 Task: Forward email as attachment with the signature John Baker with the subject Request for a recommendation from softage.8@softage.net to softage.4@softage.net and softage.5@softage.net with BCC to softage.6@softage.net with the message Could you please provide me with the scope of work for the upcoming project?
Action: Mouse moved to (498, 87)
Screenshot: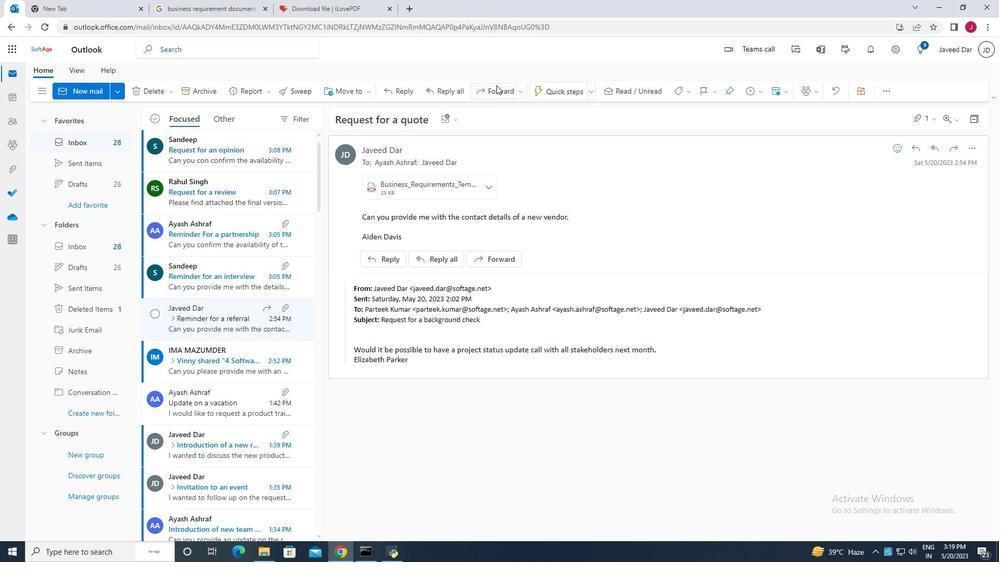 
Action: Mouse pressed left at (498, 87)
Screenshot: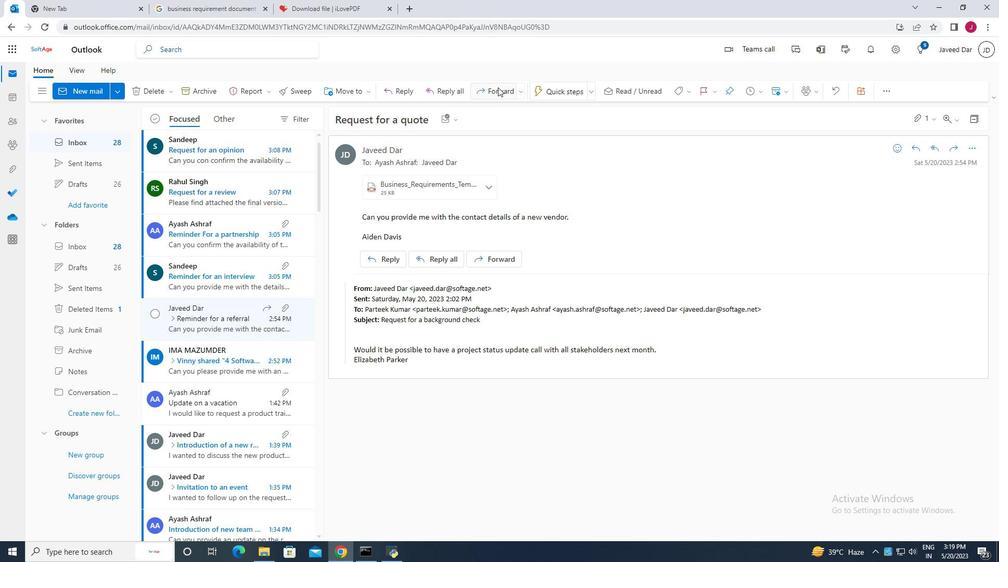 
Action: Mouse moved to (462, 222)
Screenshot: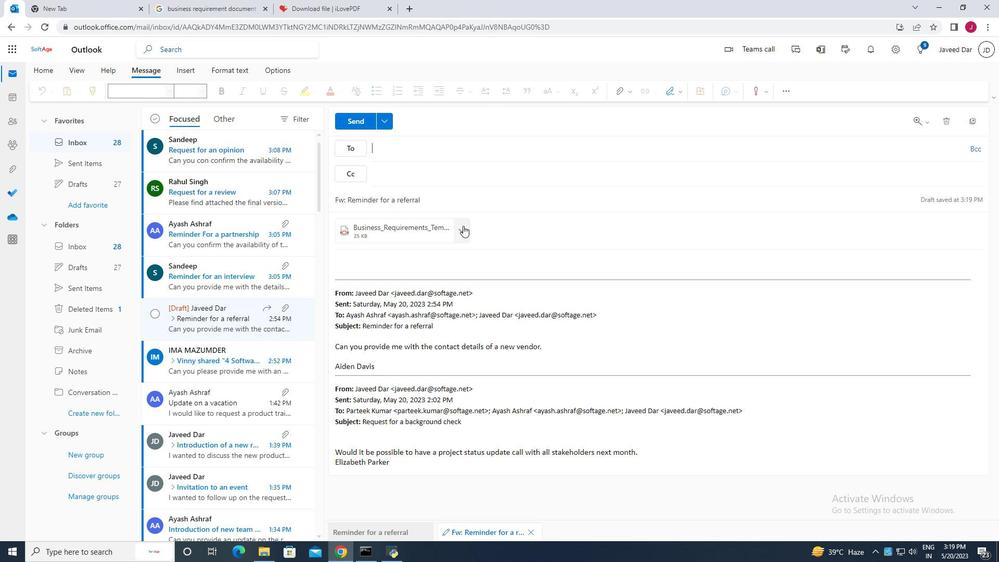 
Action: Mouse pressed right at (462, 222)
Screenshot: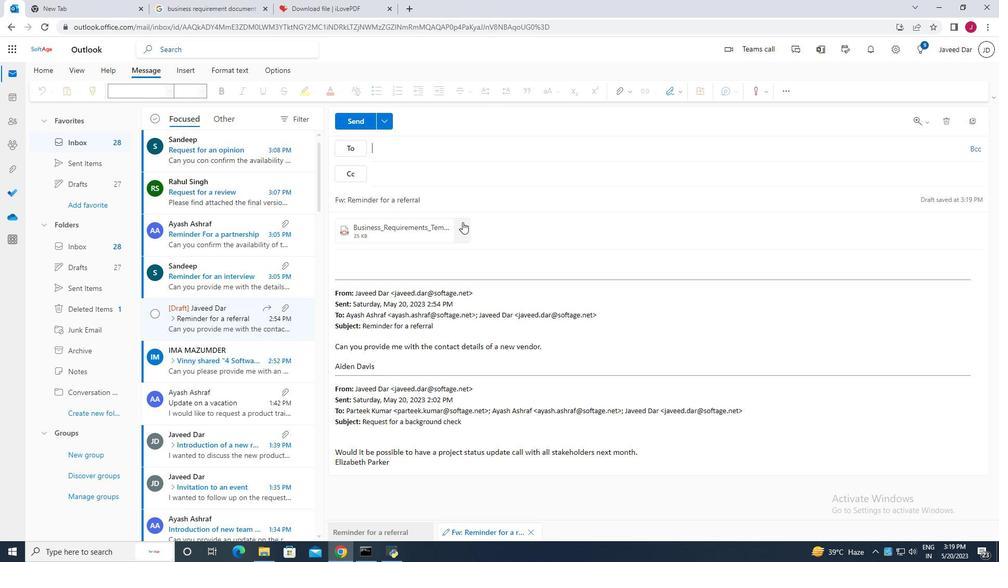 
Action: Mouse moved to (327, 306)
Screenshot: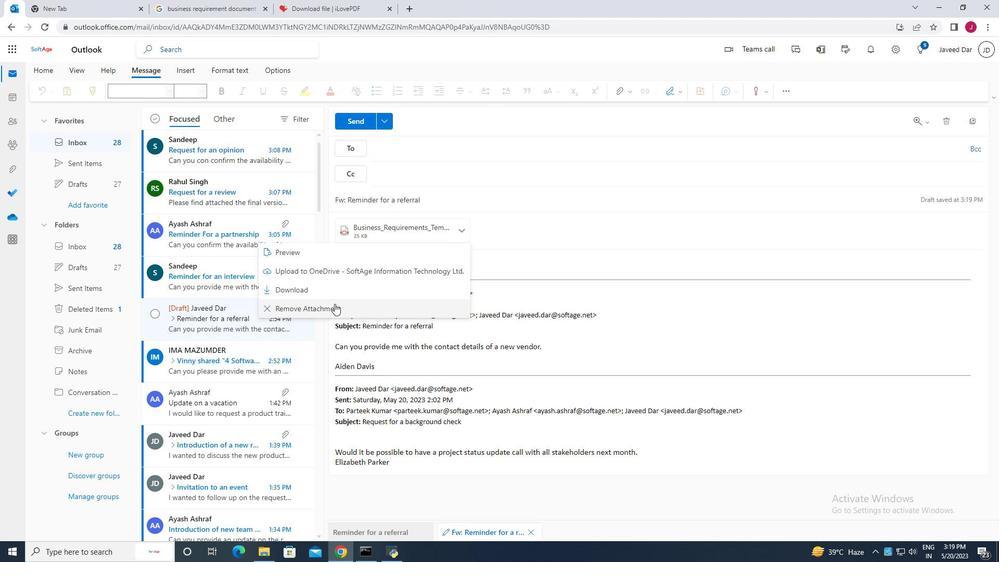 
Action: Mouse pressed left at (327, 306)
Screenshot: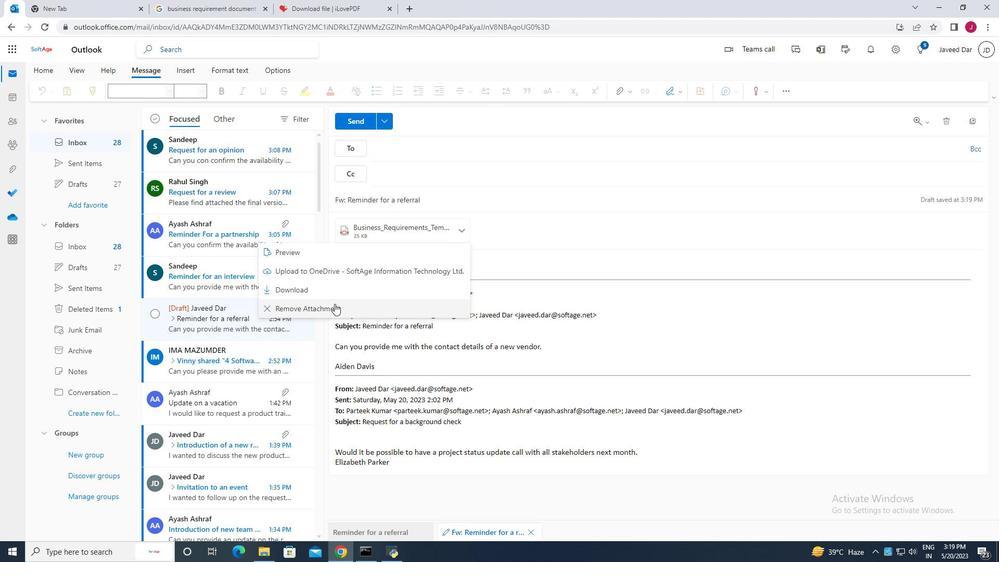 
Action: Mouse moved to (438, 202)
Screenshot: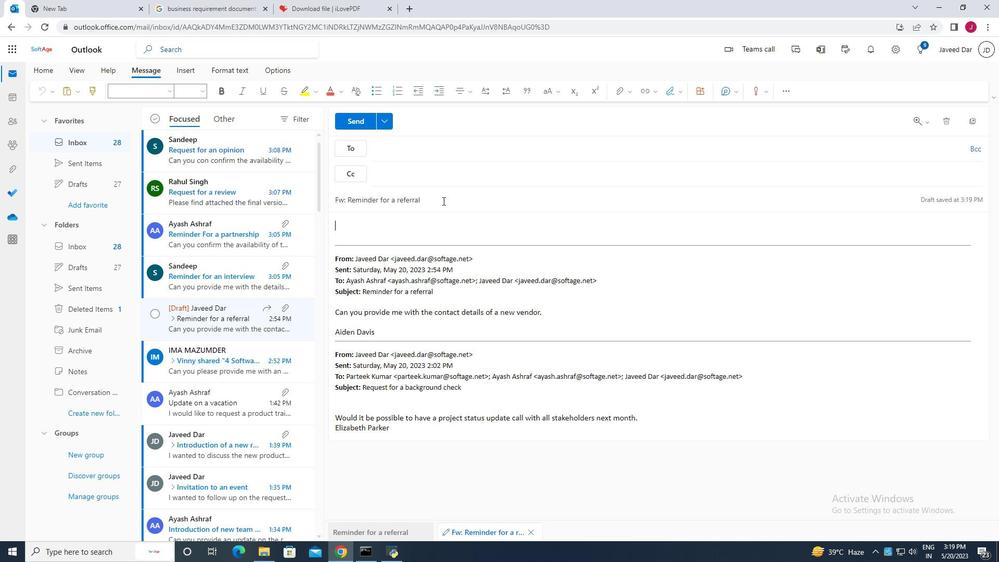 
Action: Mouse pressed left at (438, 202)
Screenshot: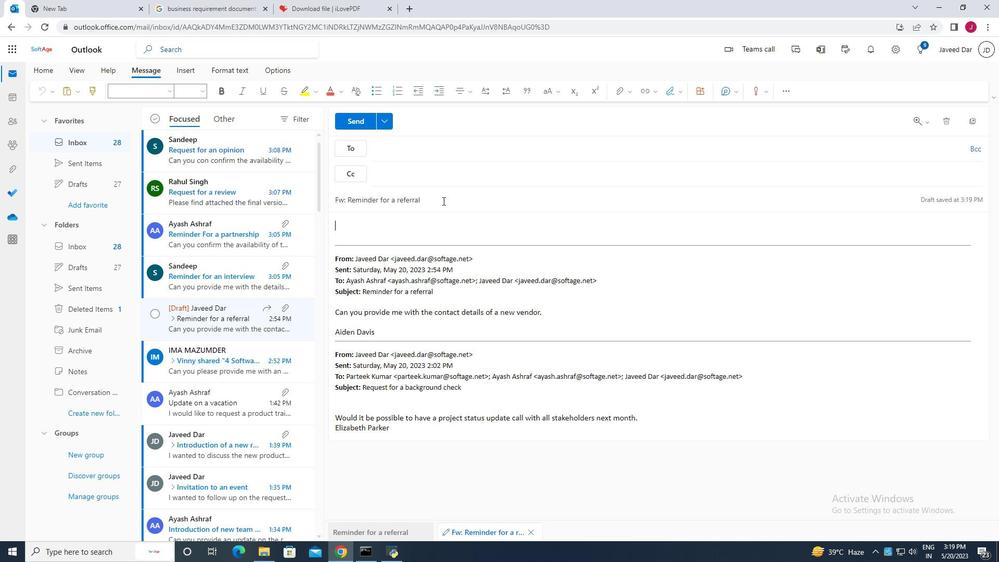
Action: Mouse moved to (438, 203)
Screenshot: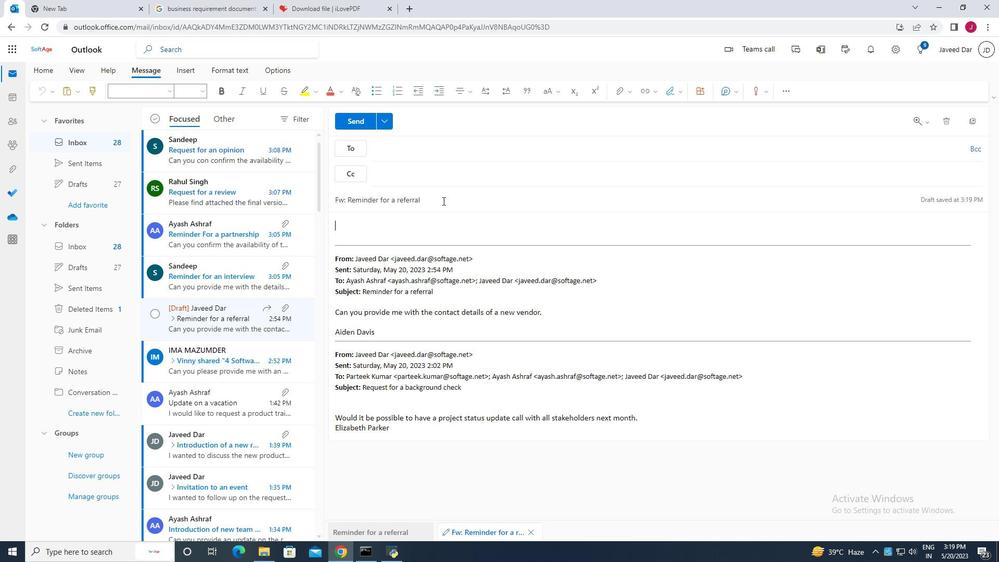 
Action: Mouse pressed left at (438, 203)
Screenshot: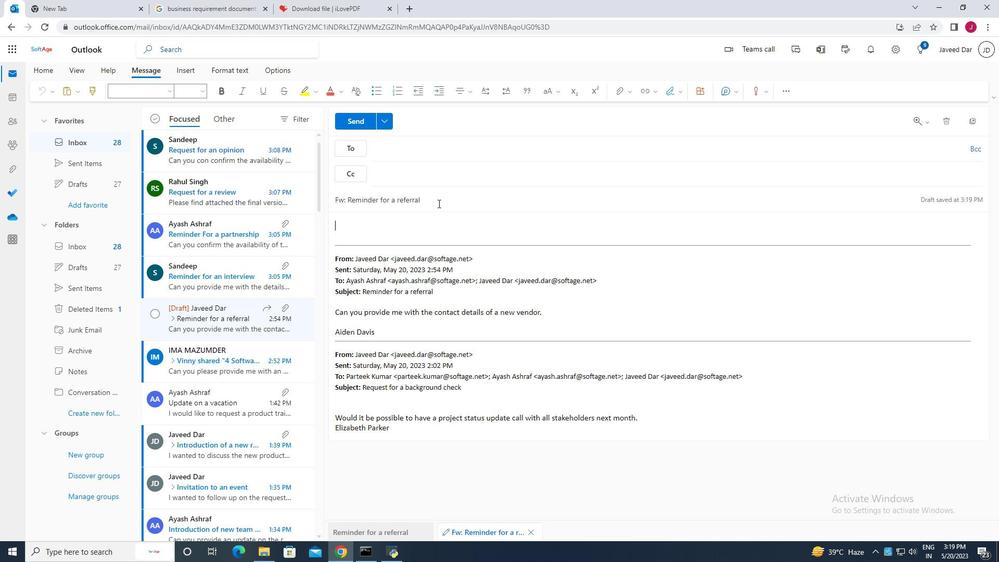 
Action: Mouse pressed left at (438, 203)
Screenshot: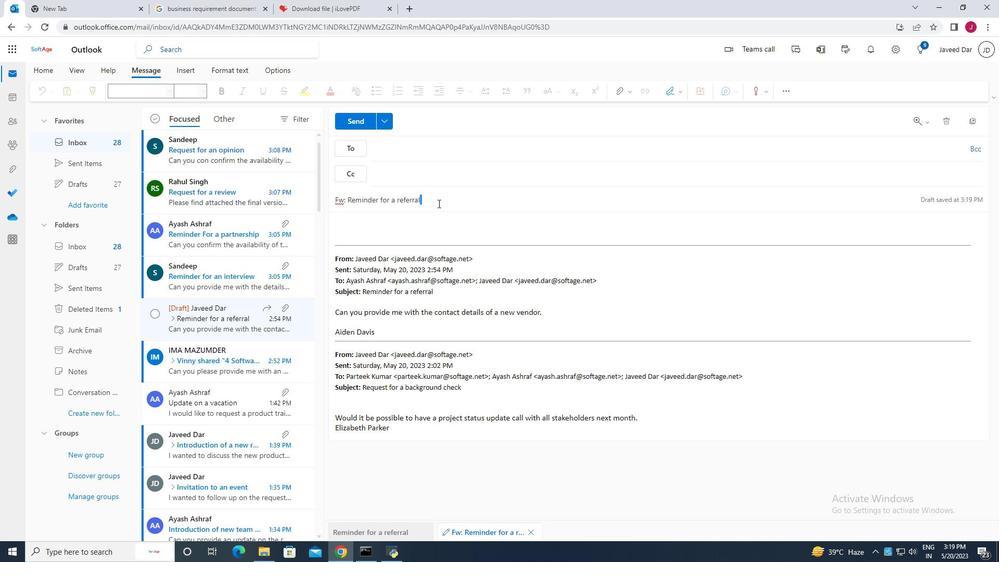 
Action: Key pressed <Key.delete>
Screenshot: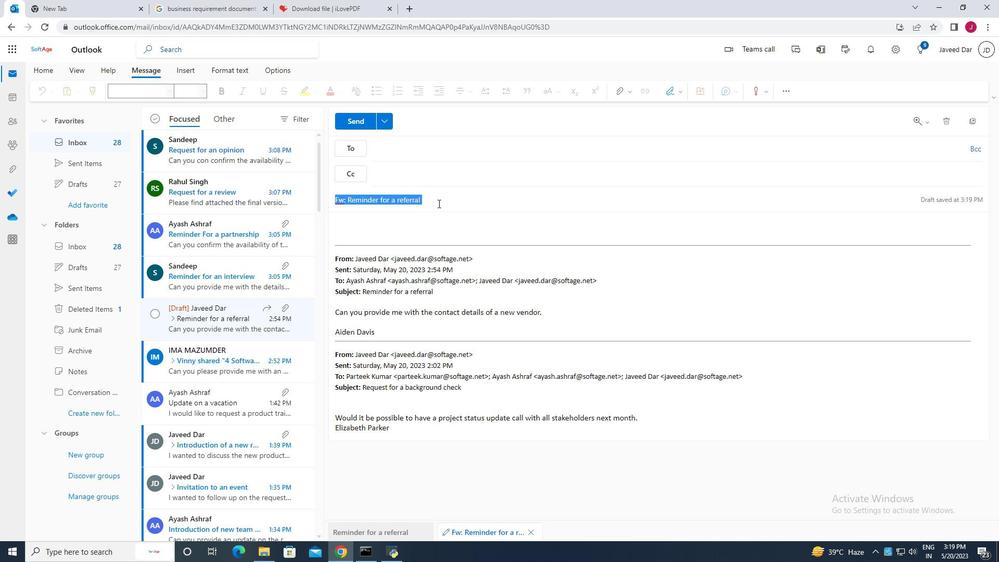 
Action: Mouse moved to (349, 201)
Screenshot: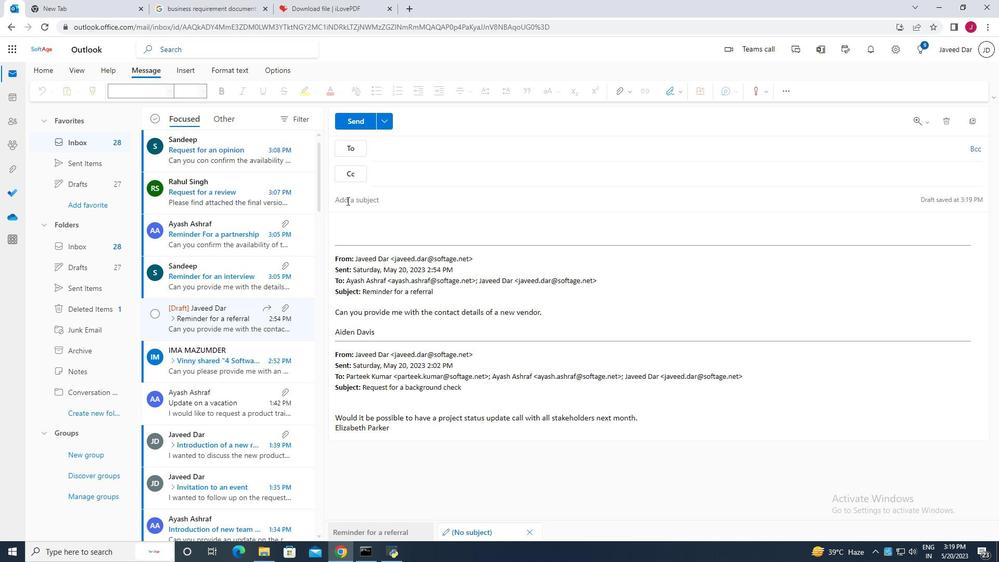 
Action: Mouse pressed left at (349, 201)
Screenshot: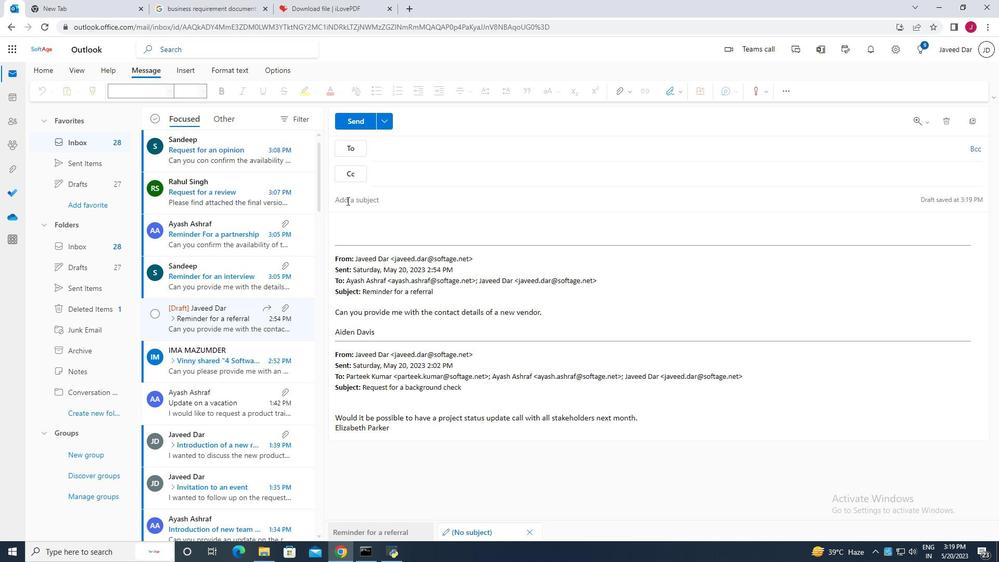 
Action: Mouse moved to (350, 201)
Screenshot: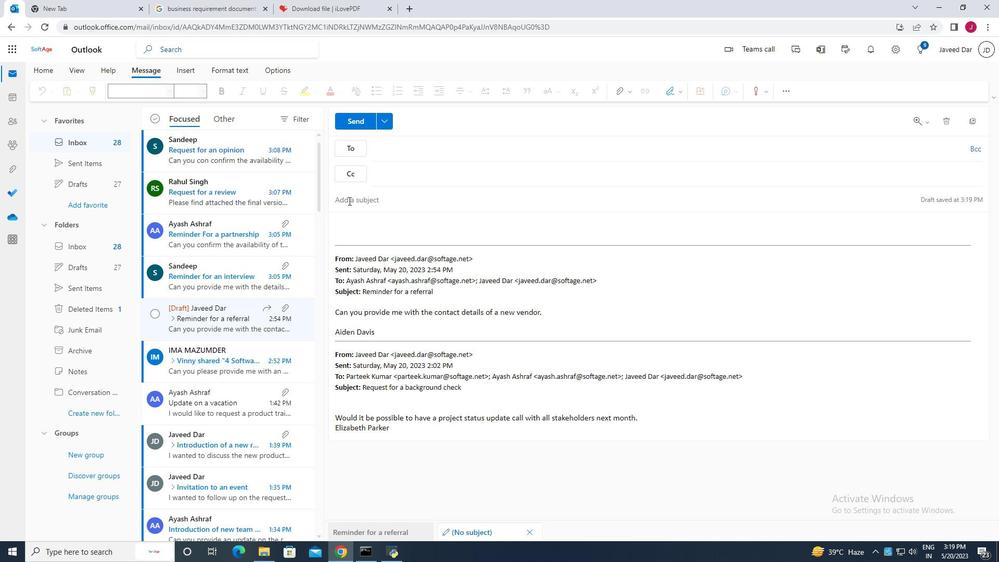 
Action: Key pressed <Key.caps_lock><Key.caps_lock>re<Key.backspace><Key.backspace><Key.caps_lock>R<Key.caps_lock>equest<Key.space>fp<Key.backspace>or<Key.space>a<Key.space>recommendation<Key.space>
Screenshot: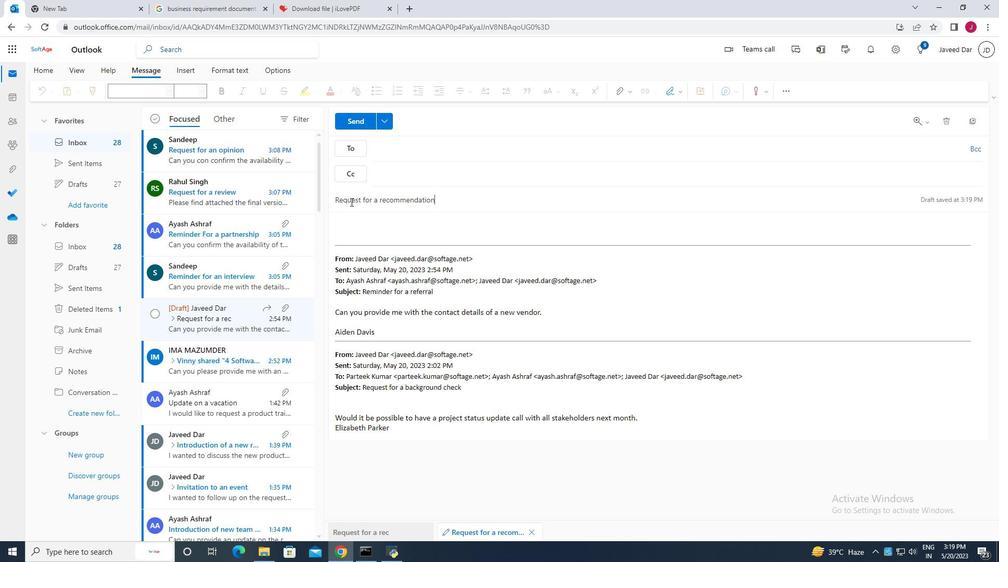
Action: Mouse moved to (342, 225)
Screenshot: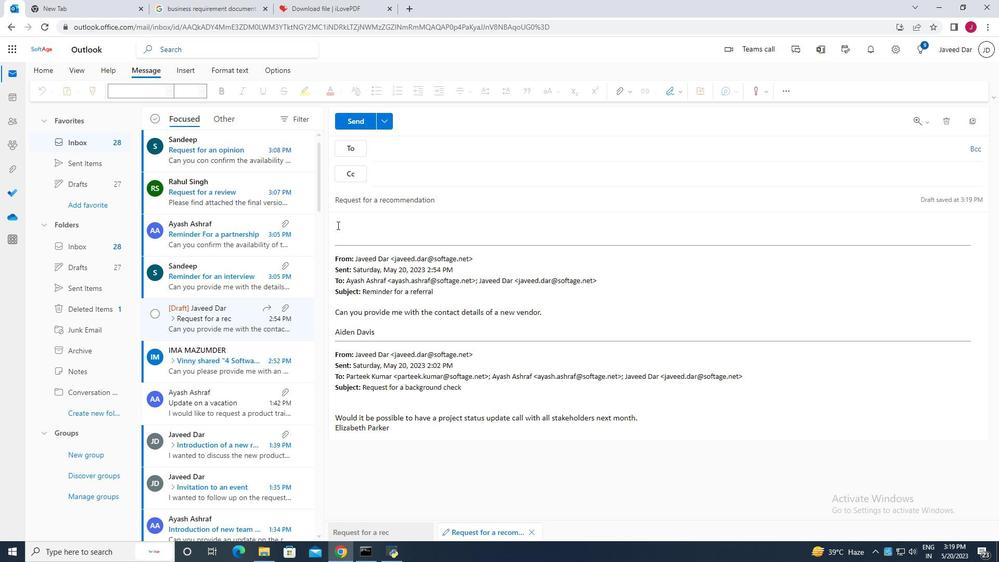 
Action: Mouse pressed left at (342, 225)
Screenshot: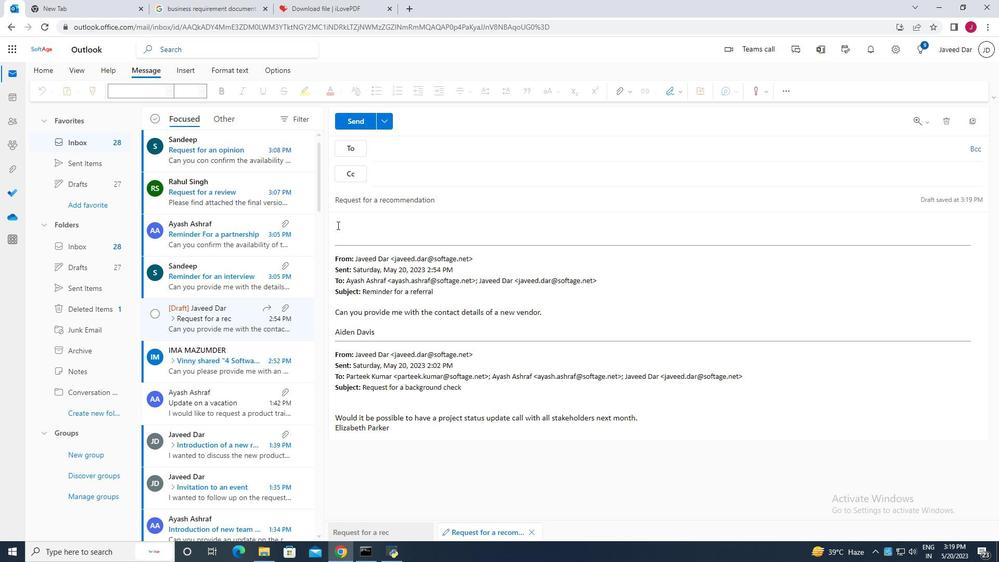 
Action: Mouse moved to (344, 225)
Screenshot: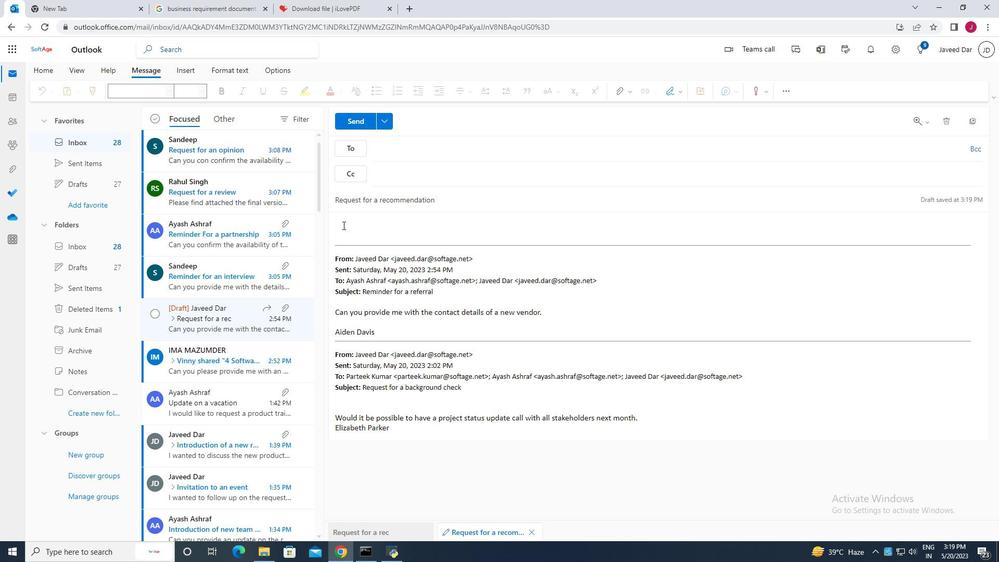 
Action: Key pressed <Key.caps_lock>C<Key.caps_lock>ould<Key.space>you<Key.space>please<Key.space>provide<Key.space>me<Key.space>with<Key.space>the<Key.space>sci<Key.backspace>ope<Key.space>of<Key.space>the<Key.space>work<Key.space>for<Key.space>the<Key.space>upcomming<Key.space>p<Key.backspace><Key.backspace><Key.backspace><Key.backspace><Key.backspace><Key.backspace>ing<Key.space>project.
Screenshot: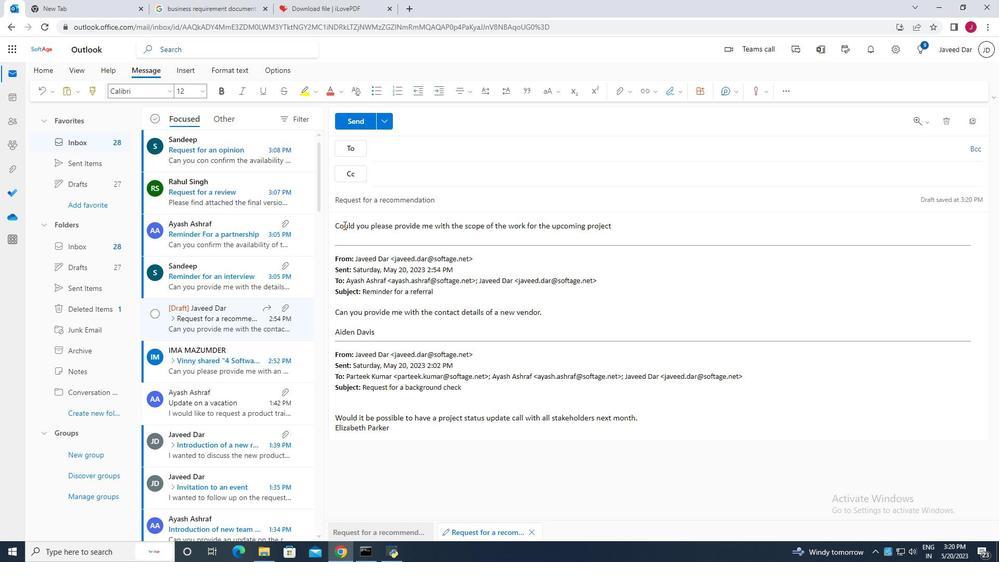 
Action: Mouse moved to (675, 89)
Screenshot: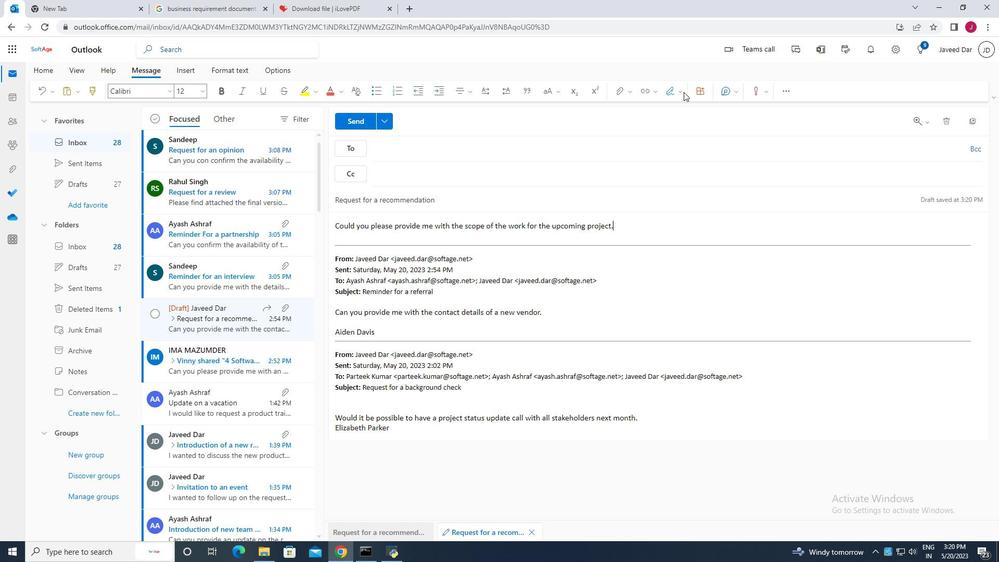 
Action: Mouse pressed left at (675, 89)
Screenshot: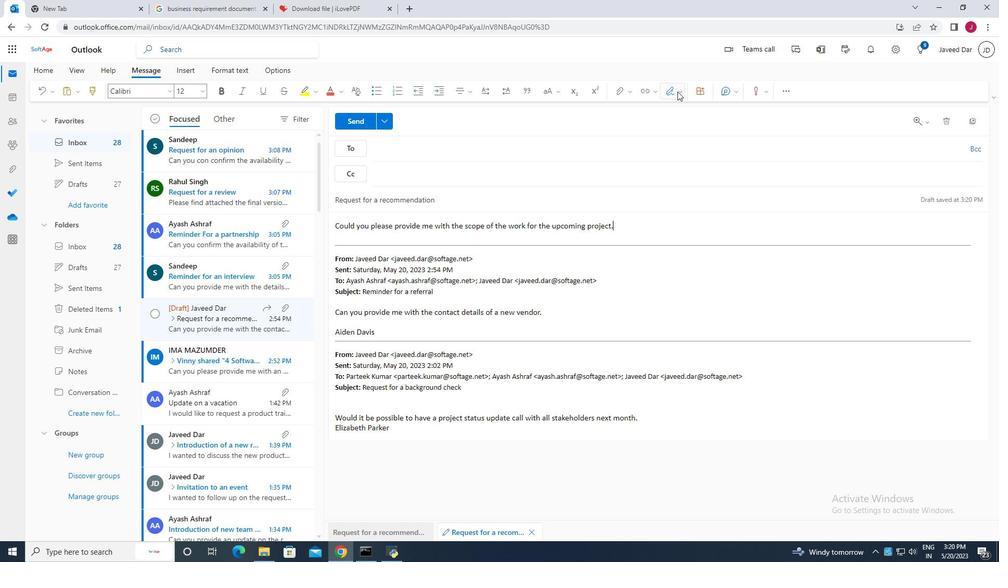 
Action: Mouse moved to (656, 133)
Screenshot: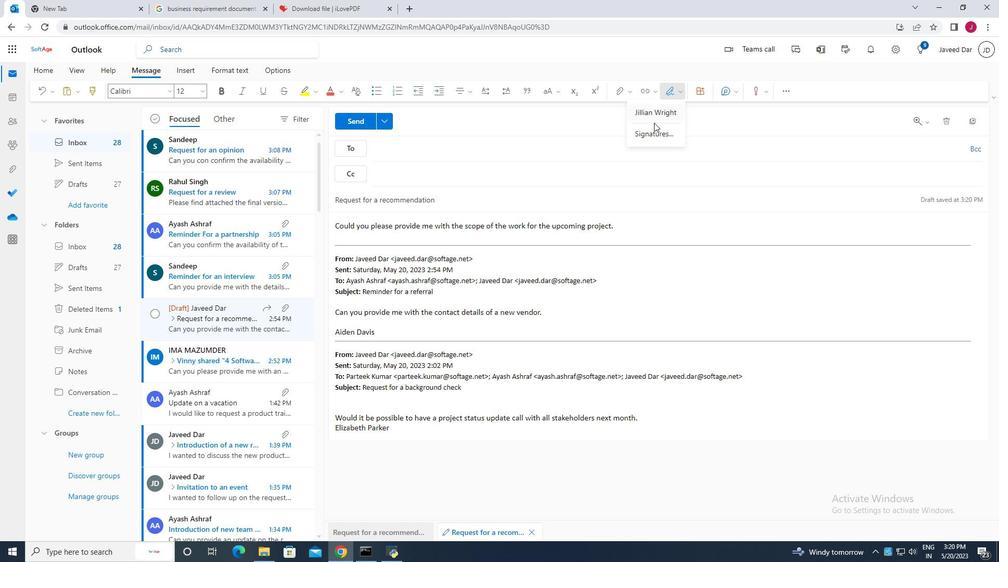 
Action: Mouse pressed left at (656, 133)
Screenshot: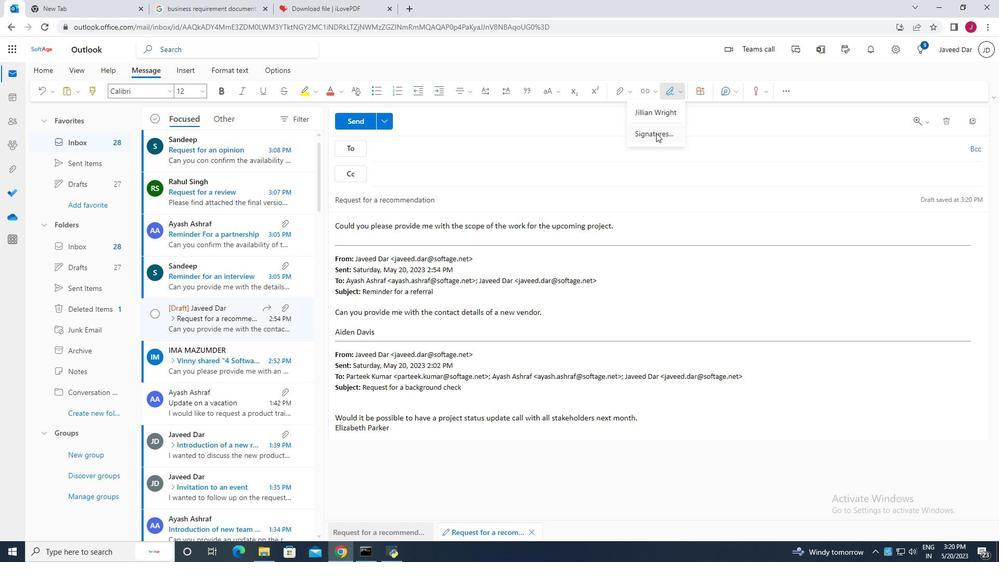 
Action: Mouse moved to (712, 174)
Screenshot: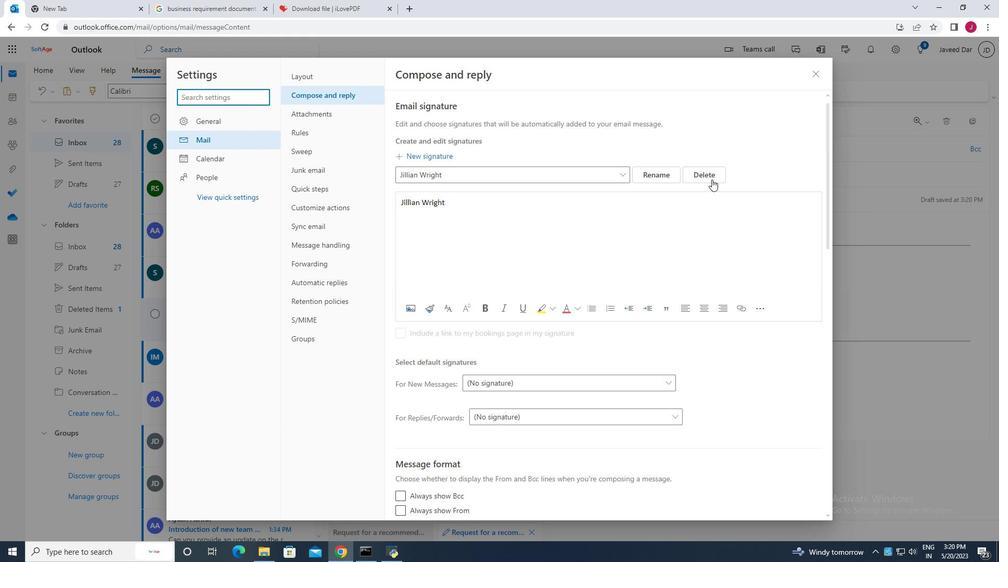 
Action: Mouse pressed left at (712, 174)
Screenshot: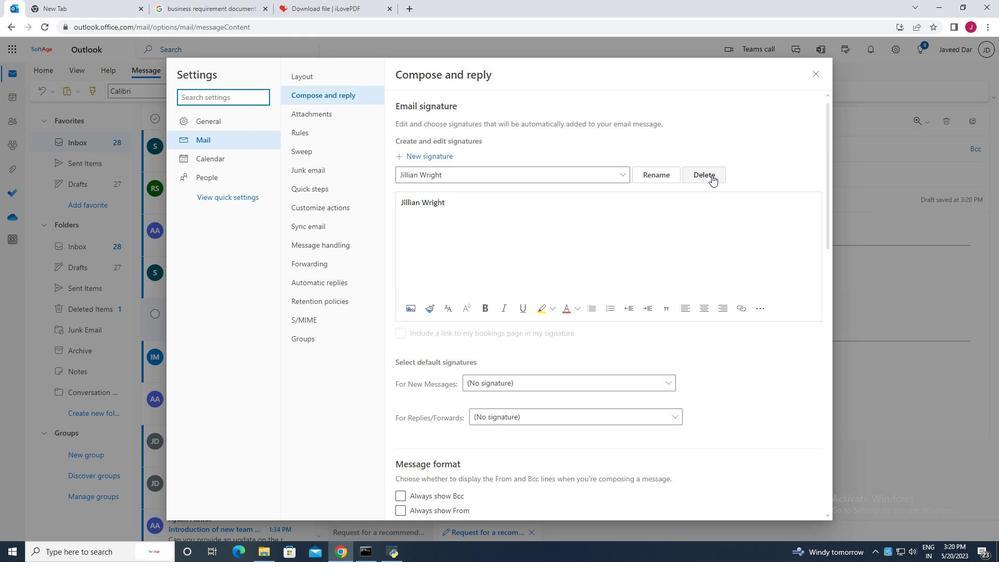 
Action: Mouse moved to (480, 176)
Screenshot: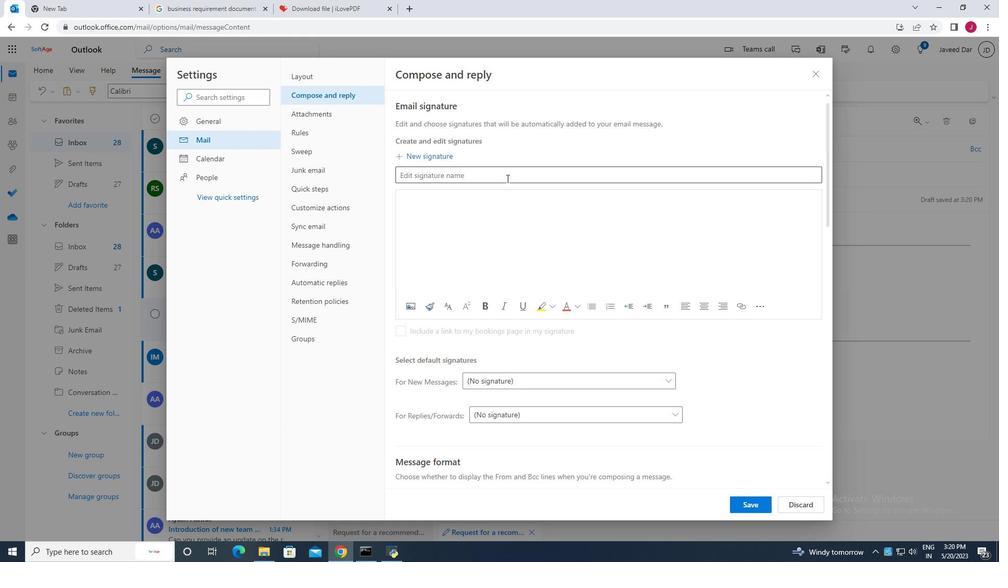 
Action: Mouse pressed left at (480, 176)
Screenshot: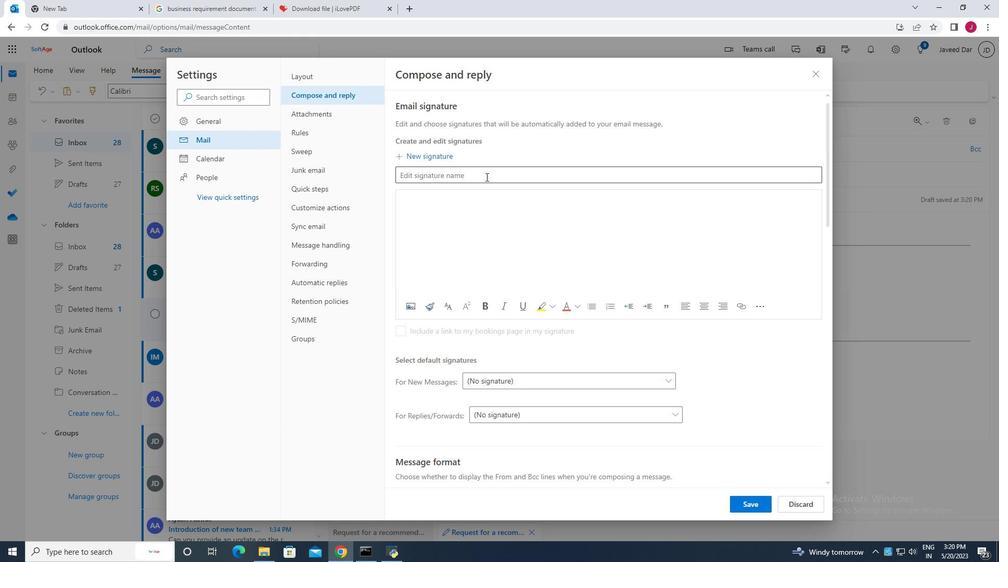 
Action: Mouse moved to (480, 176)
Screenshot: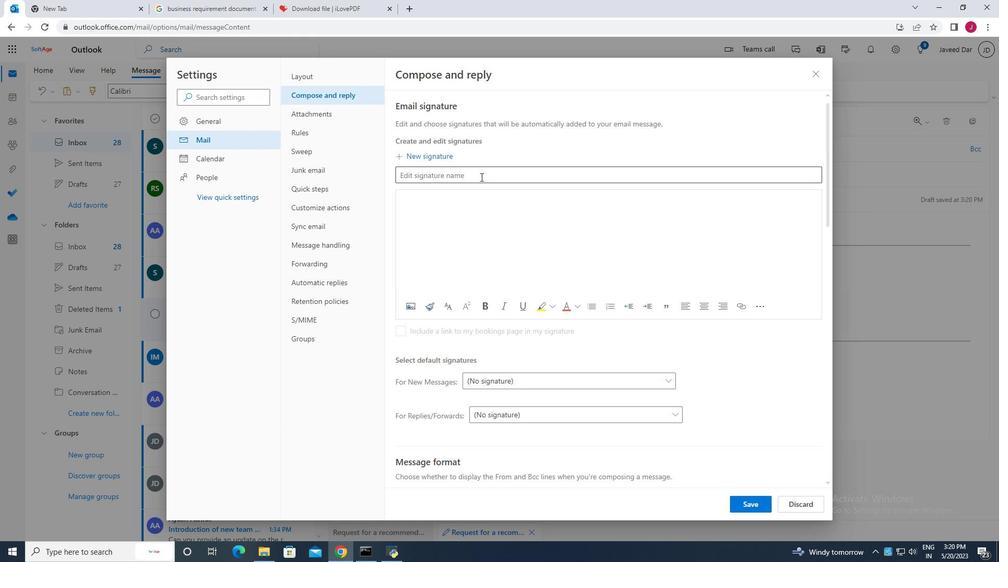 
Action: Key pressed <Key.caps_lock>JO<Key.backspace><Key.caps_lock>ohn<Key.space><Key.caps_lock>B<Key.caps_lock>aker
Screenshot: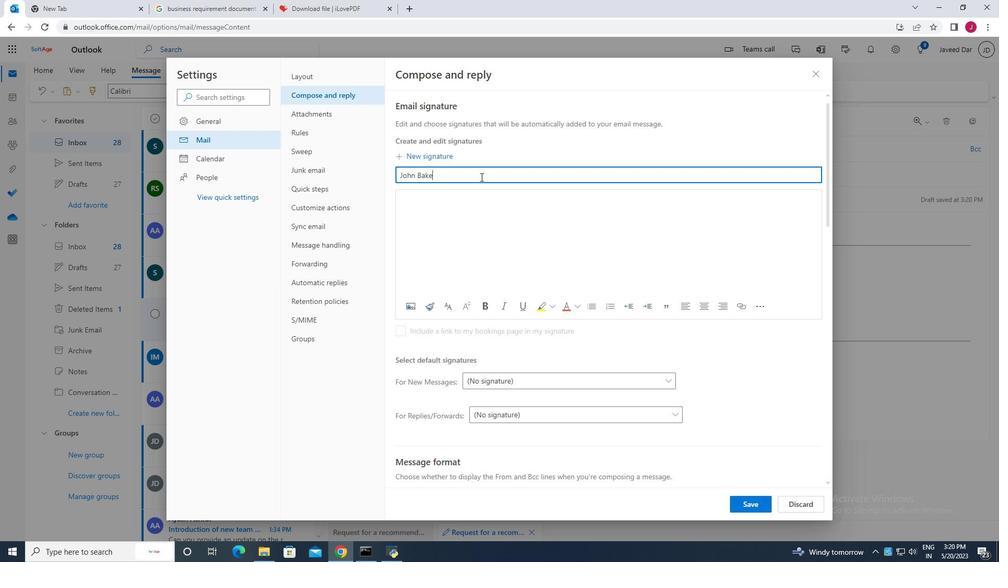 
Action: Mouse moved to (439, 199)
Screenshot: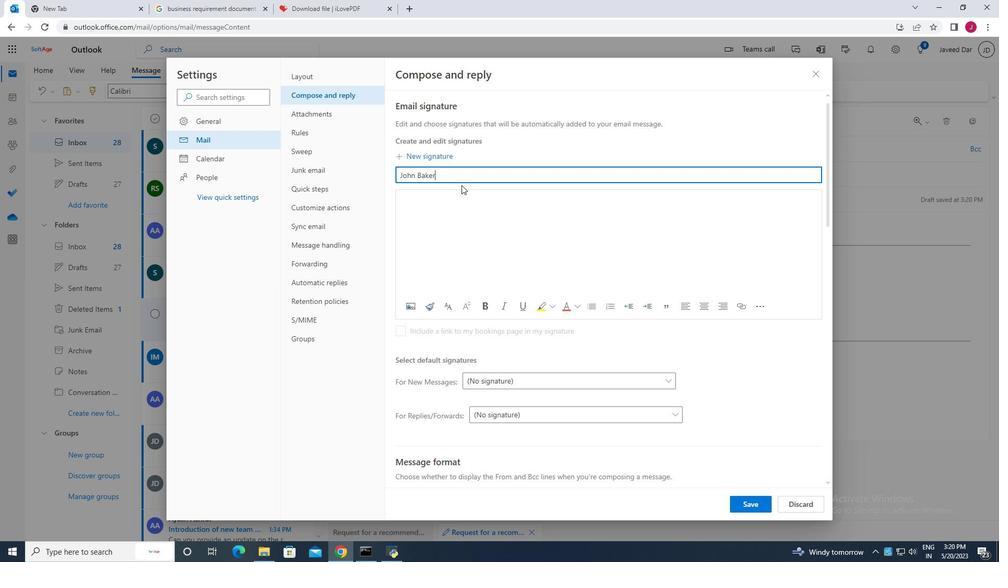 
Action: Mouse pressed left at (439, 199)
Screenshot: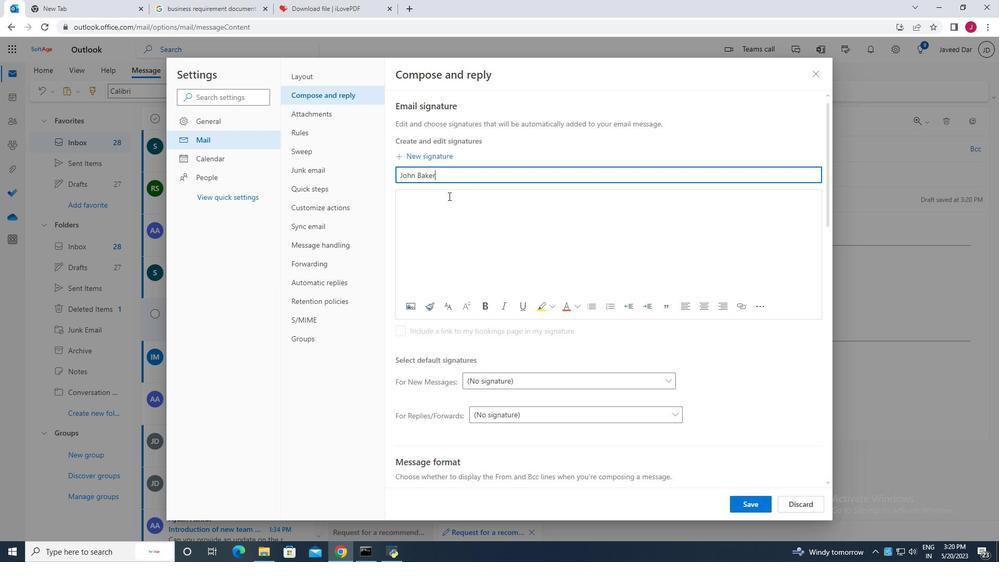 
Action: Key pressed <Key.caps_lock>J<Key.caps_lock>ohn<Key.space><Key.caps_lock>B<Key.caps_lock>aker
Screenshot: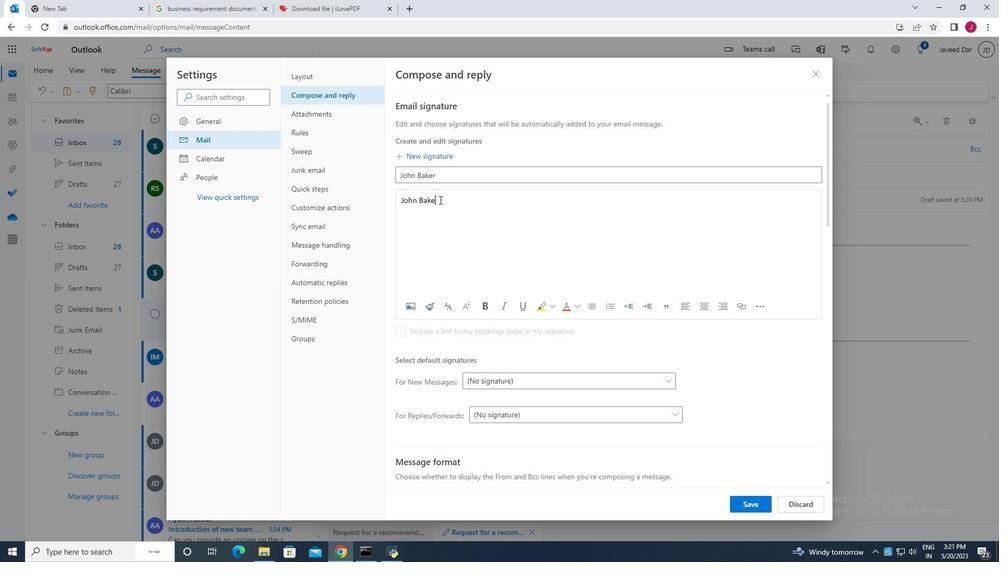 
Action: Mouse moved to (760, 505)
Screenshot: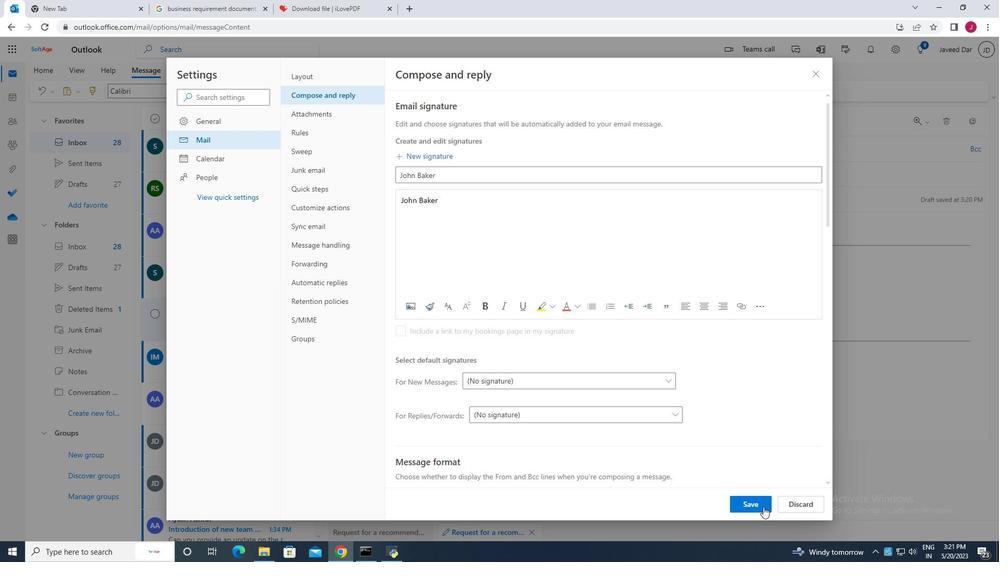 
Action: Mouse pressed left at (760, 505)
Screenshot: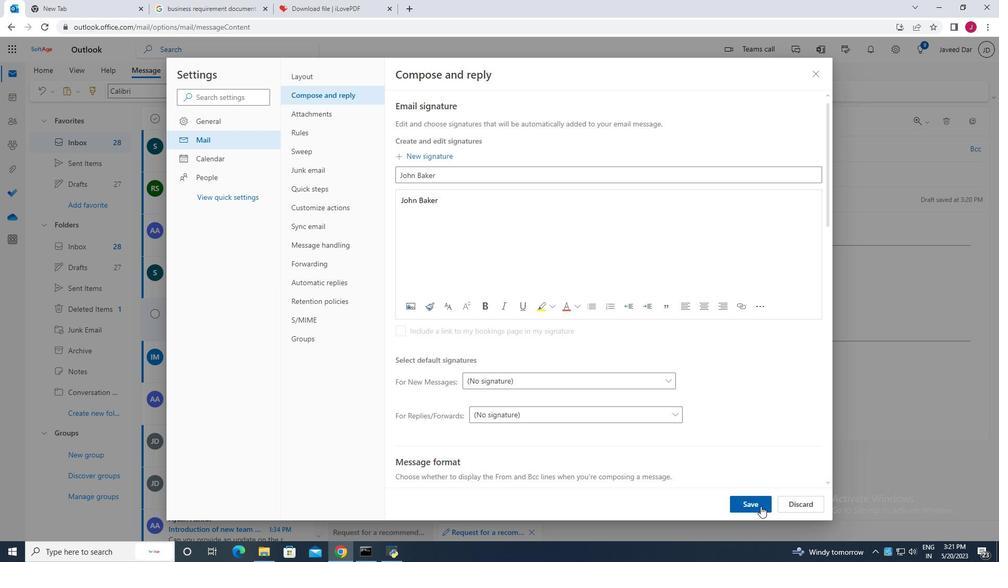 
Action: Mouse moved to (809, 75)
Screenshot: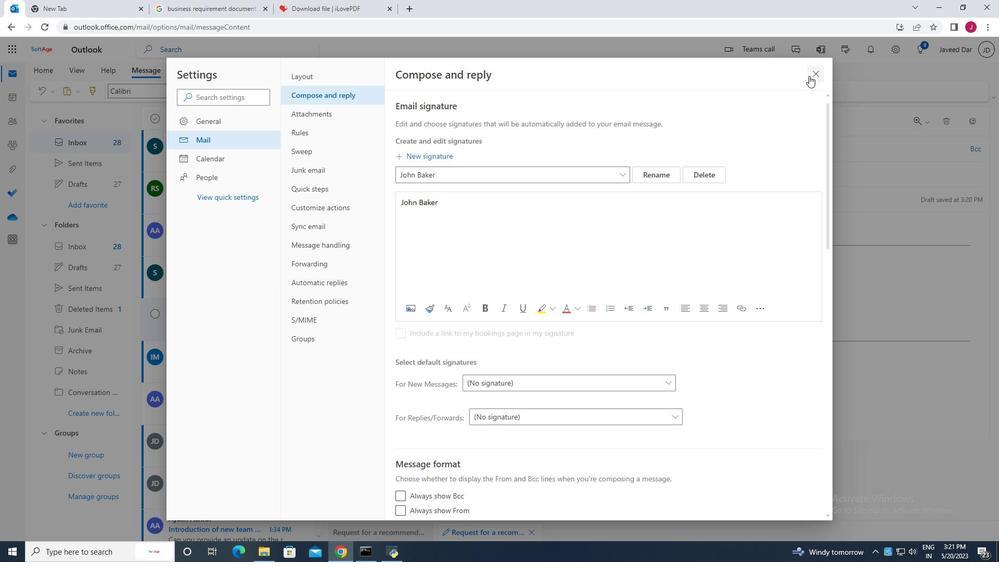 
Action: Mouse pressed left at (809, 75)
Screenshot: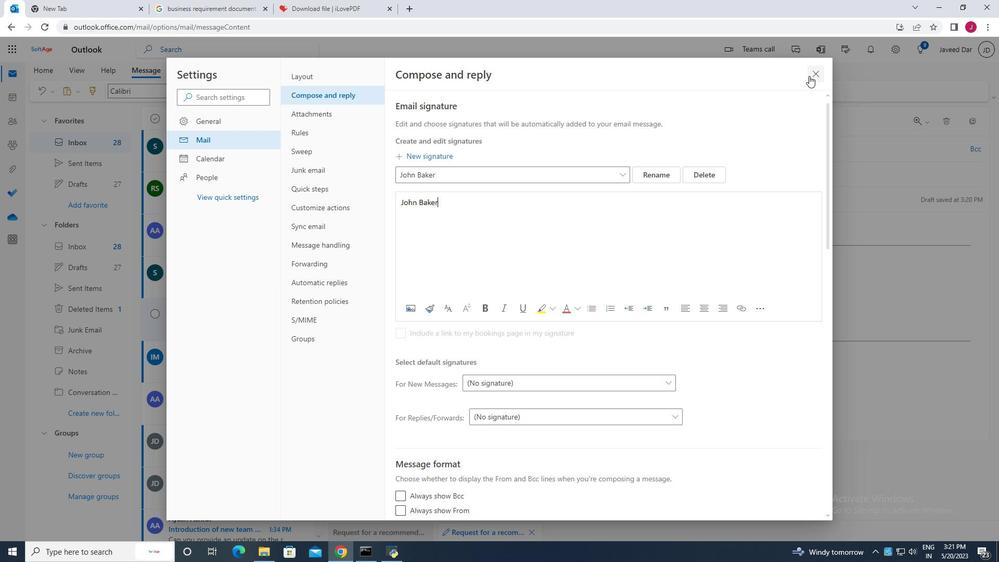 
Action: Mouse moved to (679, 93)
Screenshot: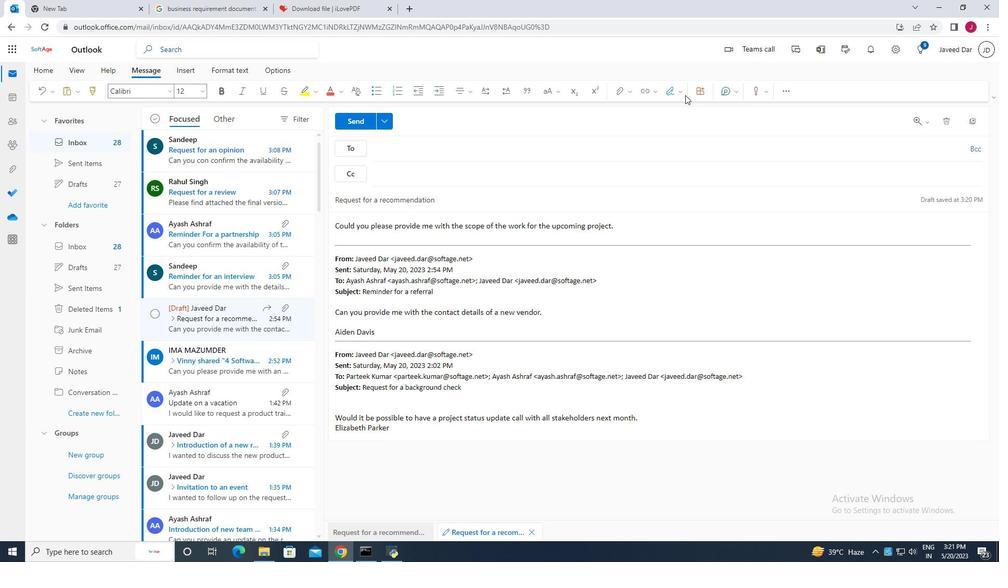 
Action: Mouse pressed left at (679, 93)
Screenshot: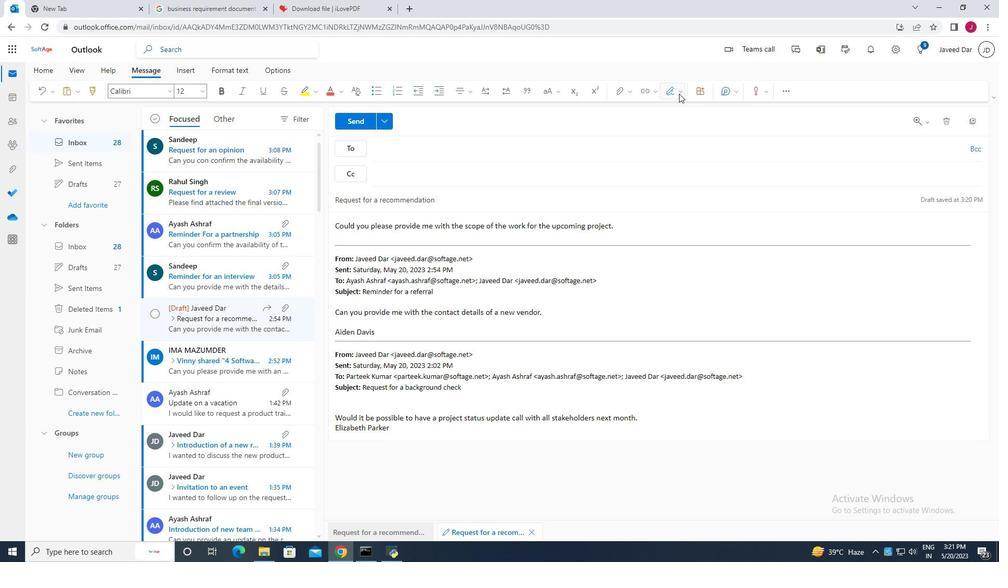 
Action: Mouse moved to (658, 110)
Screenshot: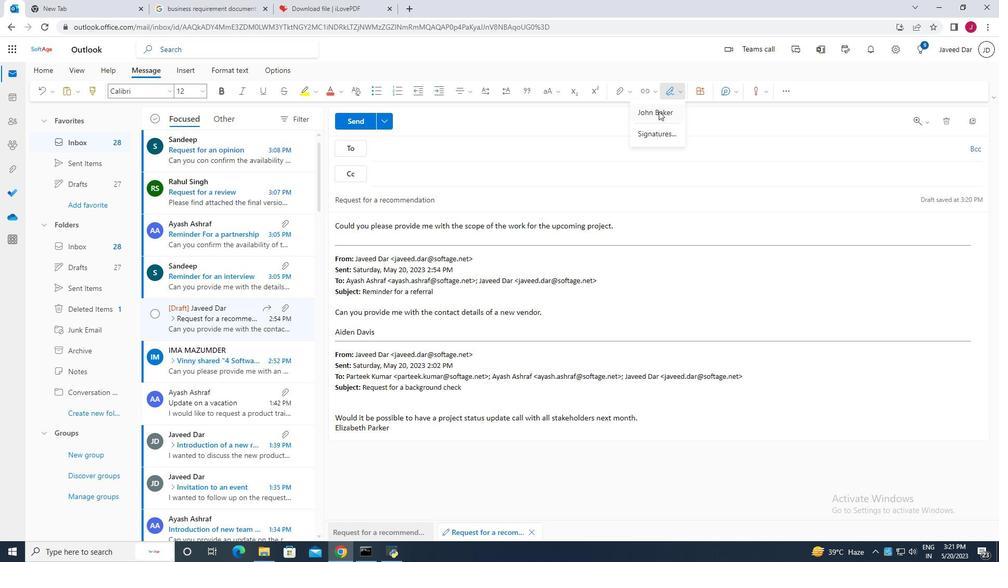 
Action: Mouse pressed left at (658, 110)
Screenshot: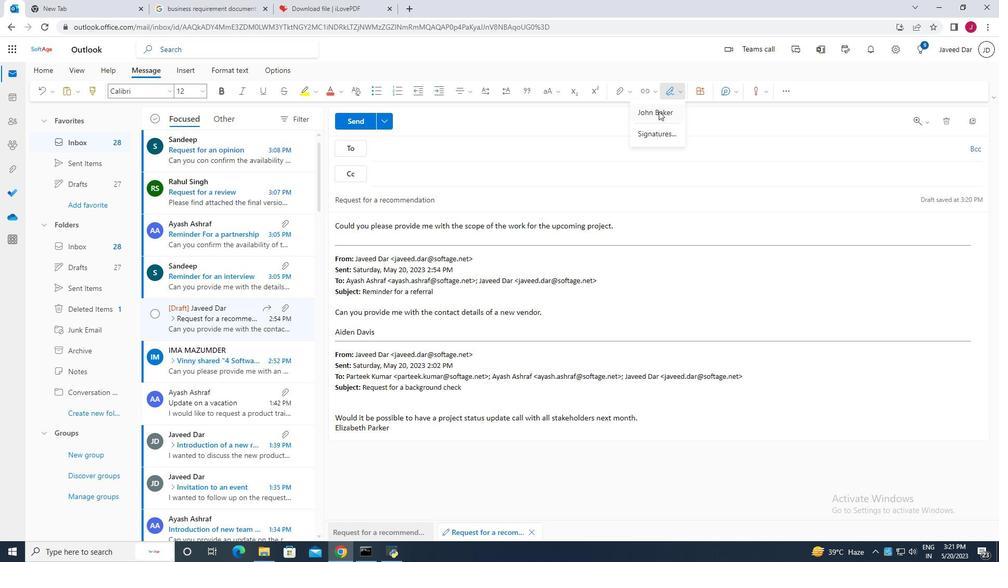 
Action: Mouse moved to (974, 149)
Screenshot: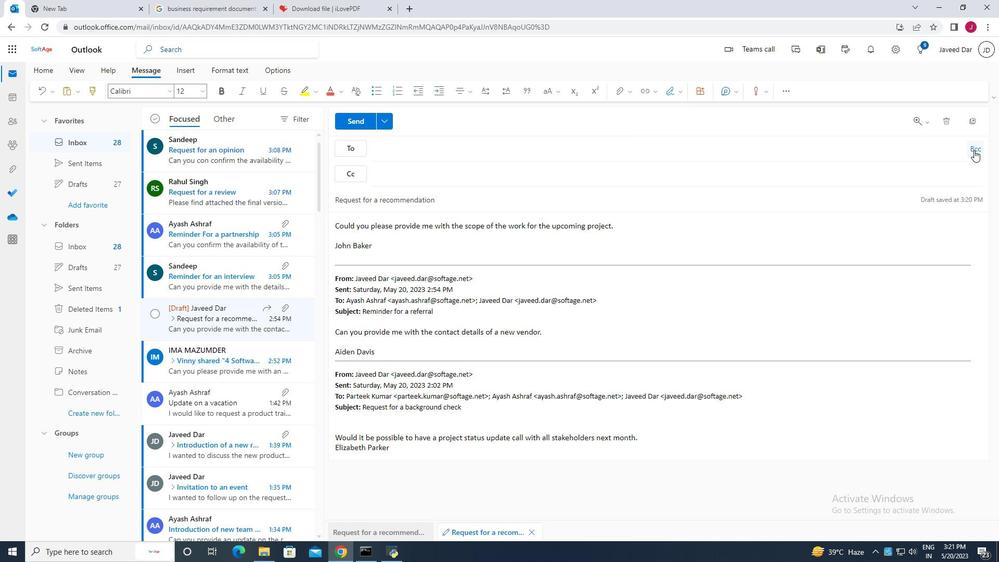 
Action: Mouse pressed left at (974, 149)
Screenshot: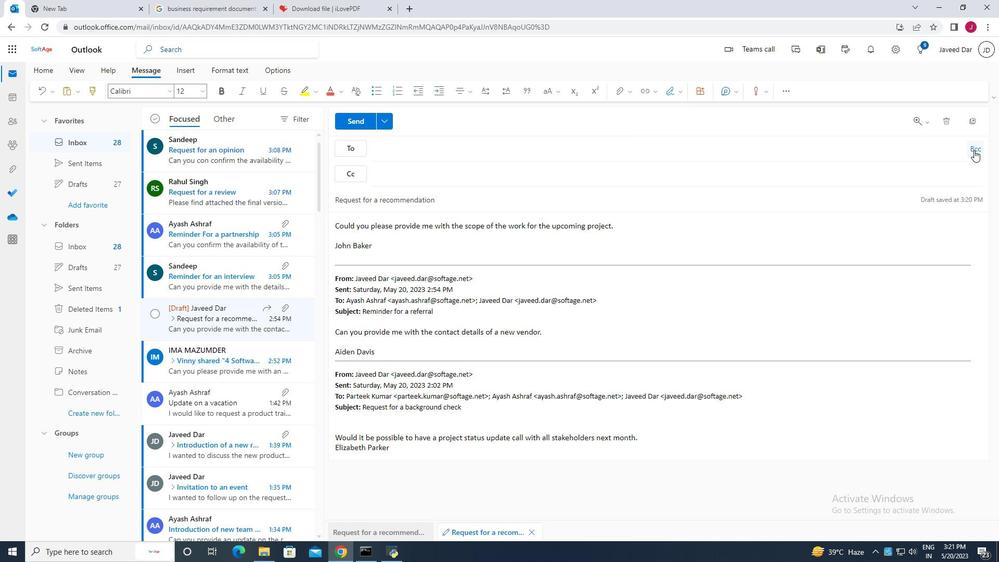 
Action: Mouse moved to (422, 202)
Screenshot: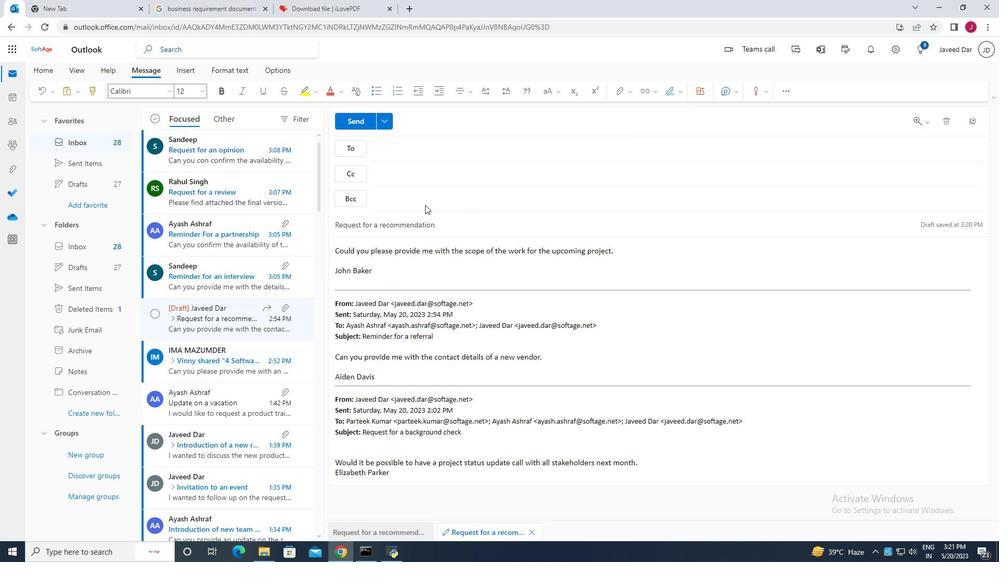 
Action: Key pressed softage.6
Screenshot: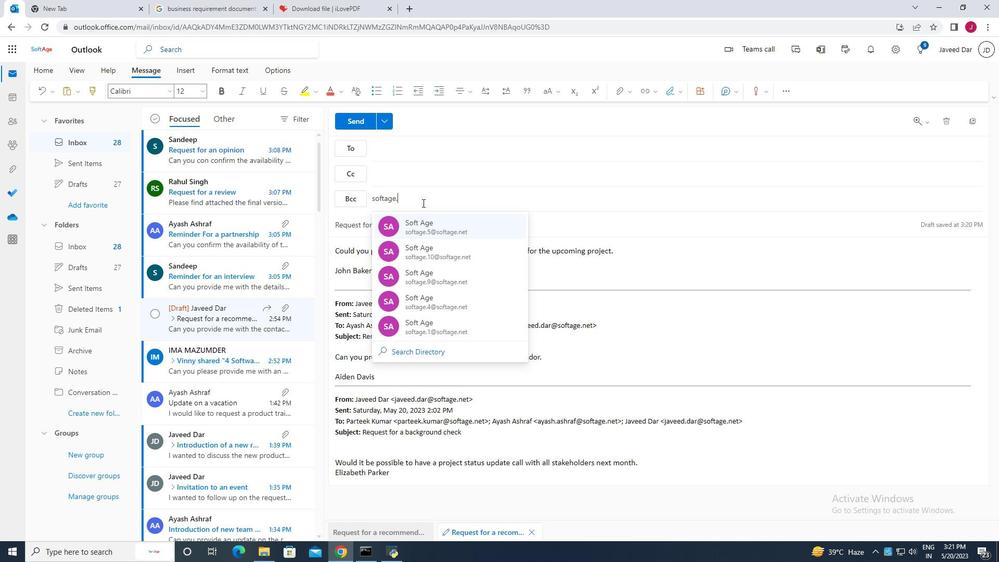
Action: Mouse moved to (447, 327)
Screenshot: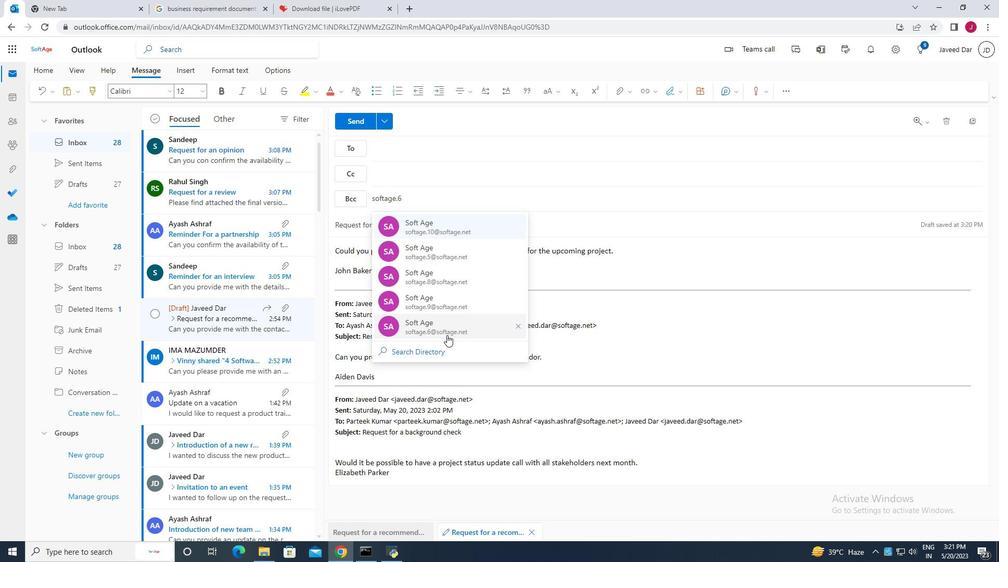 
Action: Mouse pressed left at (447, 327)
Screenshot: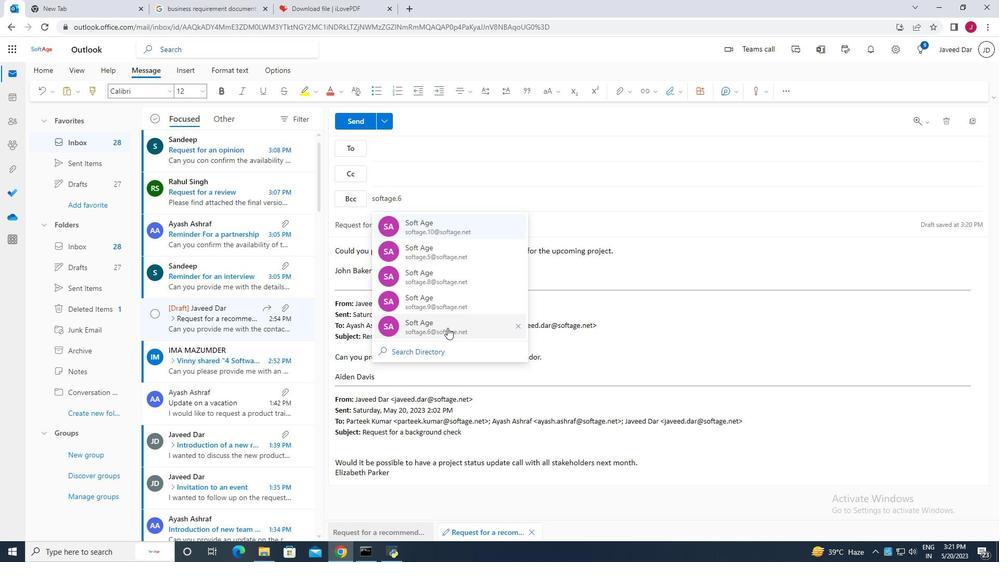 
Action: Mouse moved to (446, 147)
Screenshot: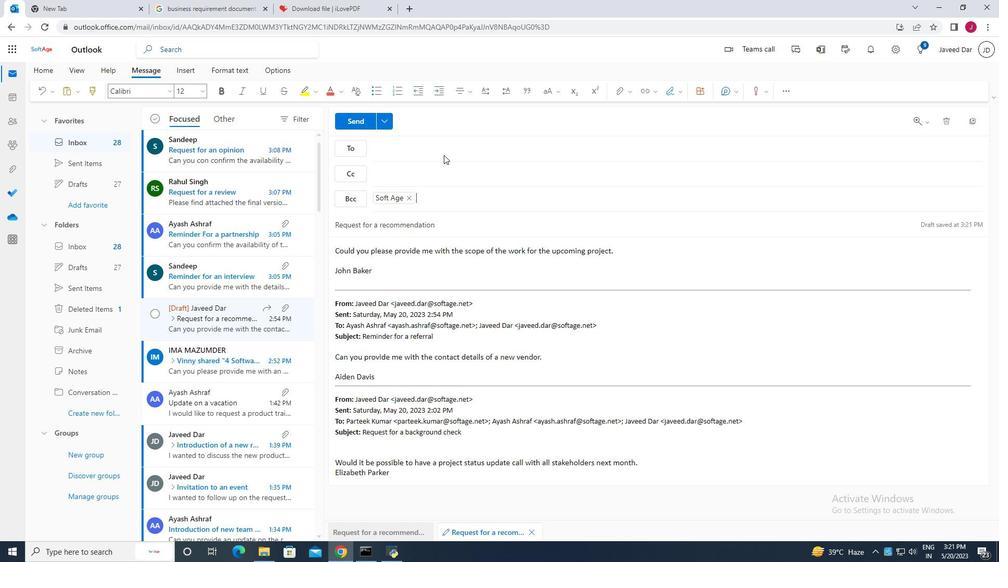 
Action: Mouse pressed left at (446, 147)
Screenshot: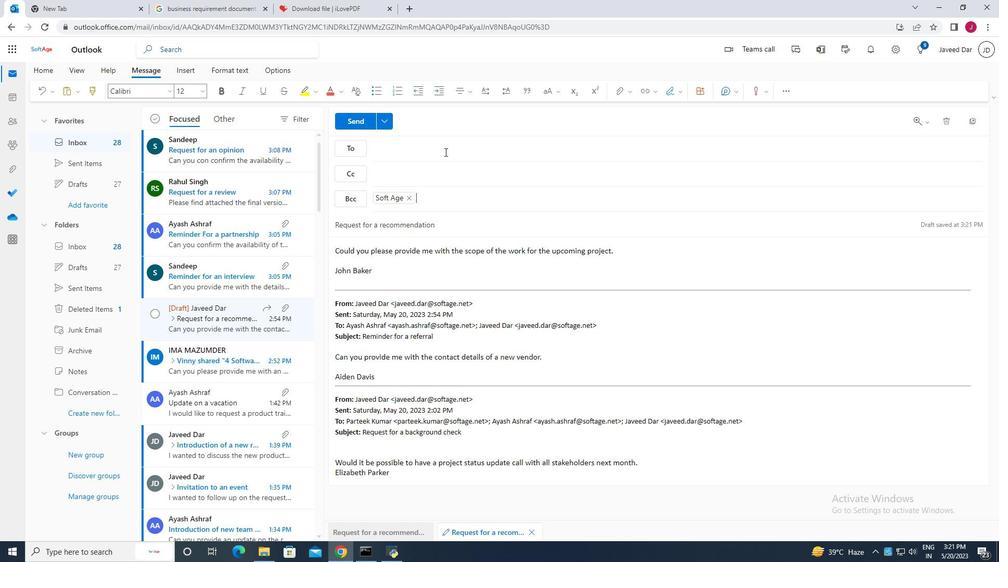 
Action: Key pressed softage.4
Screenshot: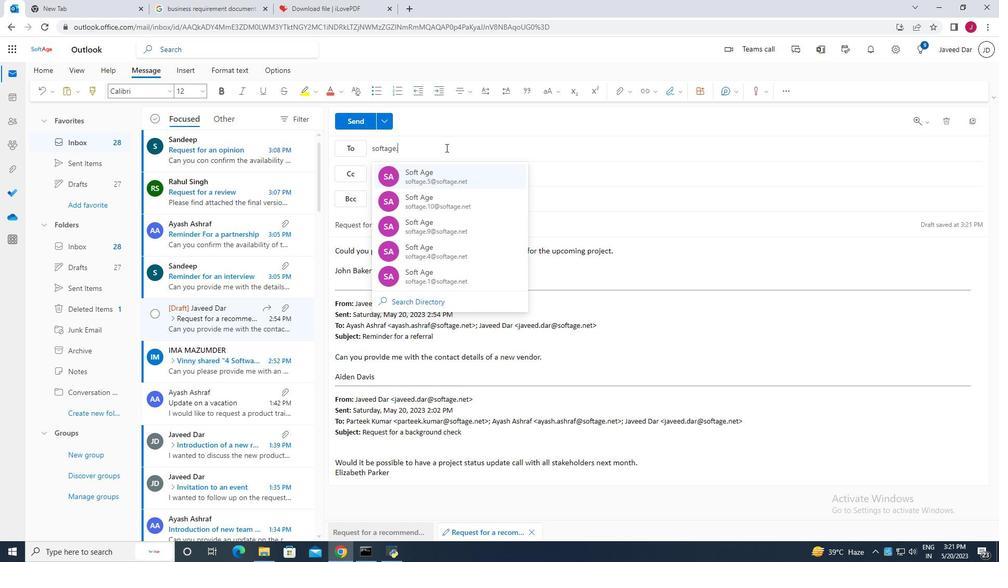 
Action: Mouse moved to (486, 277)
Screenshot: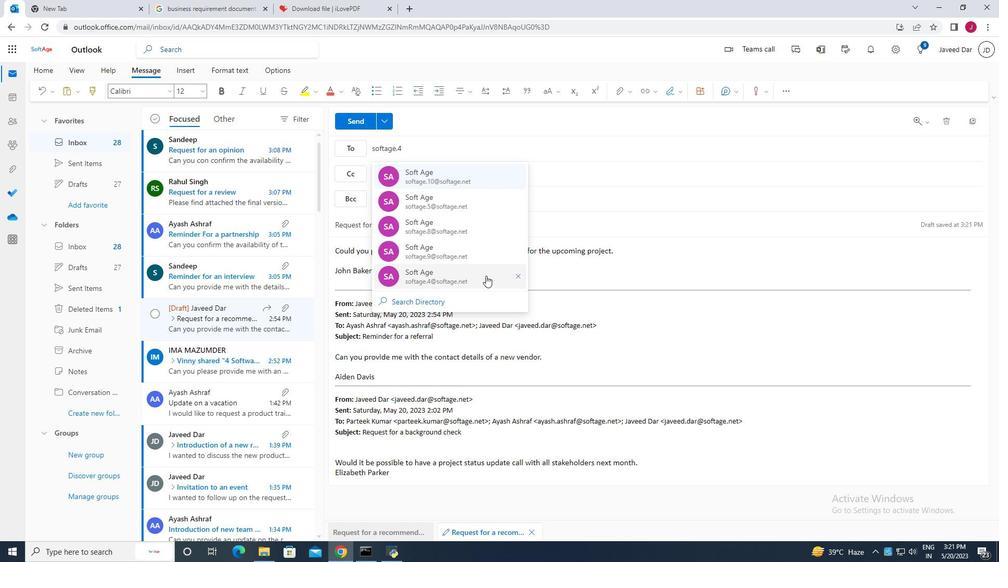 
Action: Mouse pressed left at (486, 277)
Screenshot: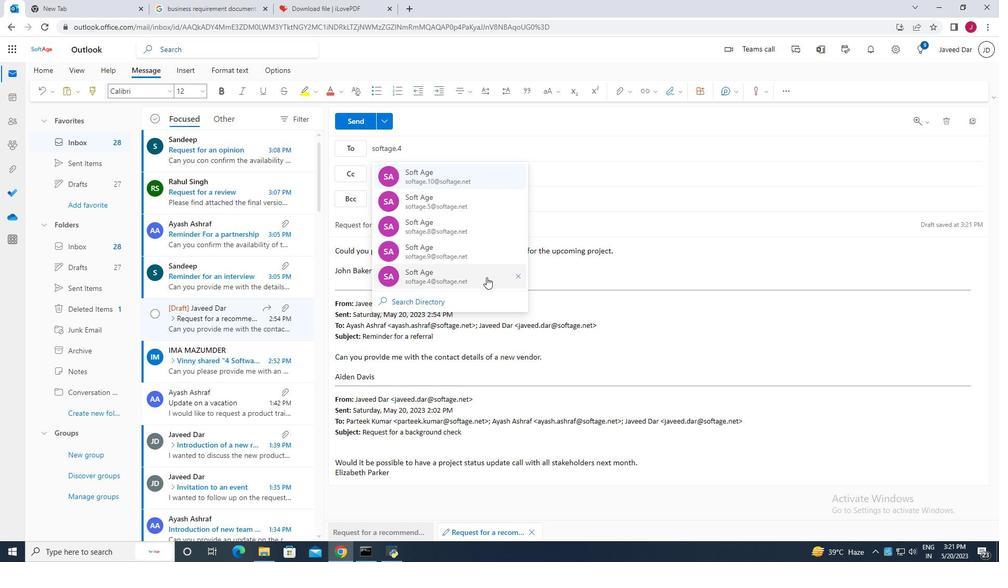 
Action: Key pressed softage.5
Screenshot: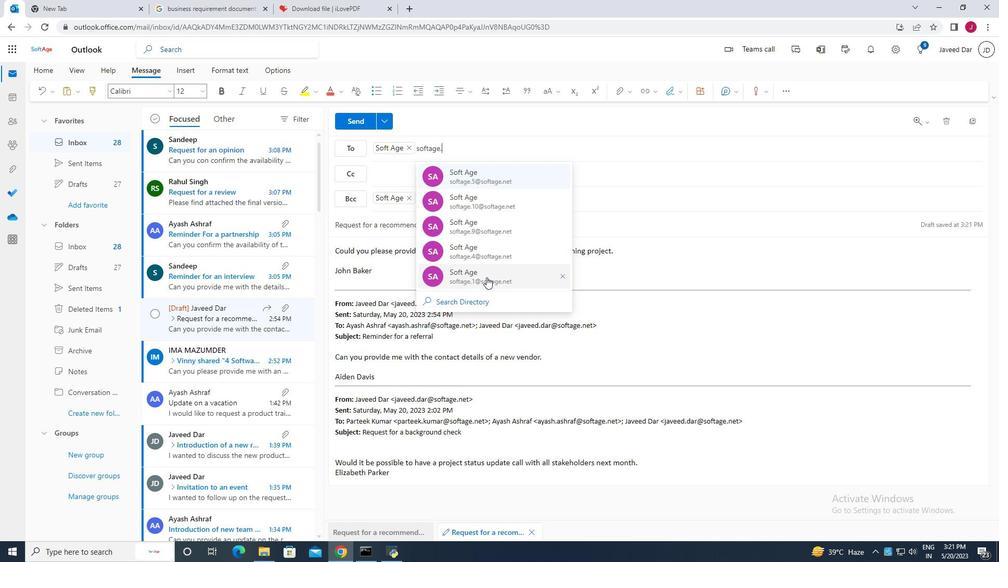 
Action: Mouse moved to (535, 199)
Screenshot: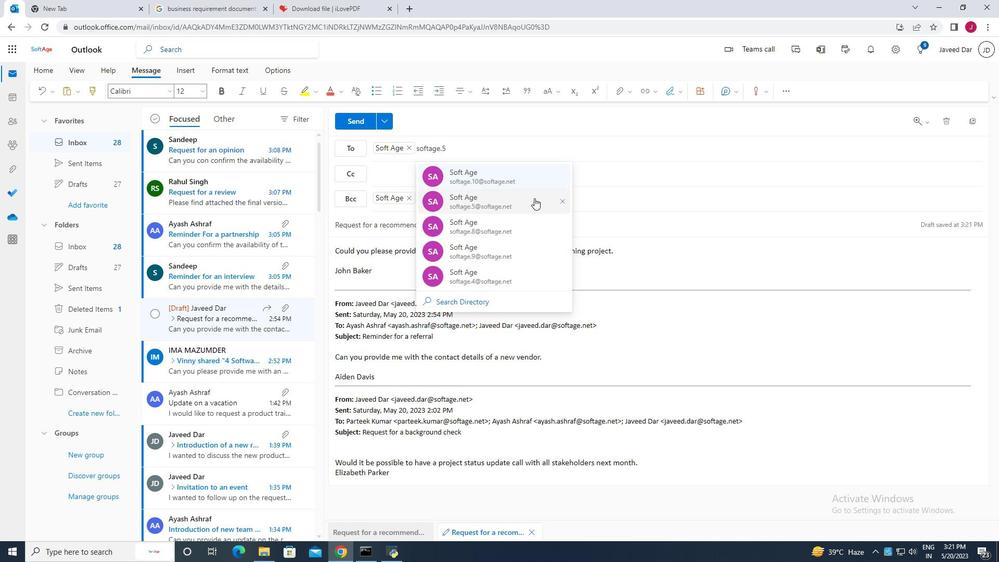 
Action: Mouse pressed left at (535, 199)
Screenshot: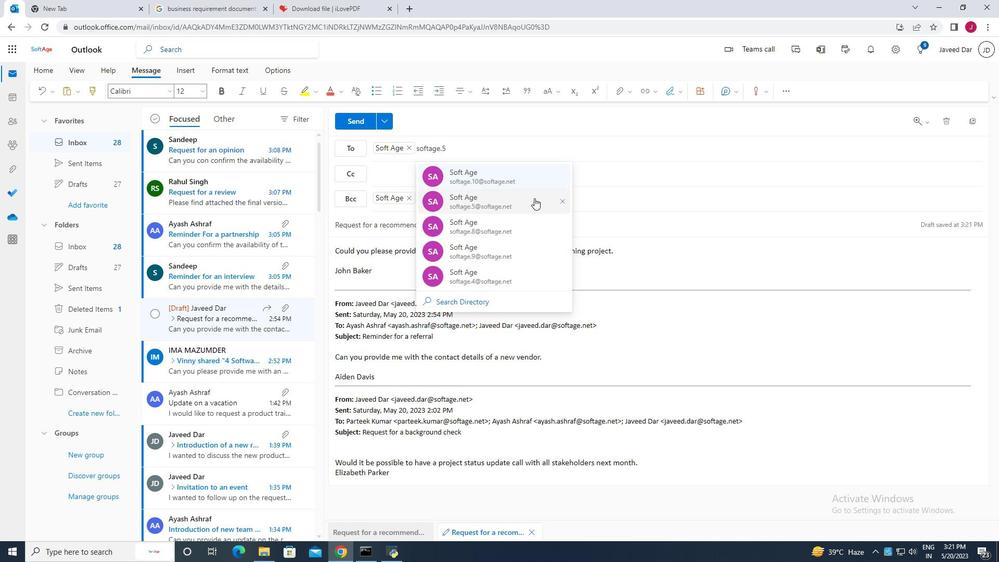 
Action: Mouse moved to (539, 247)
Screenshot: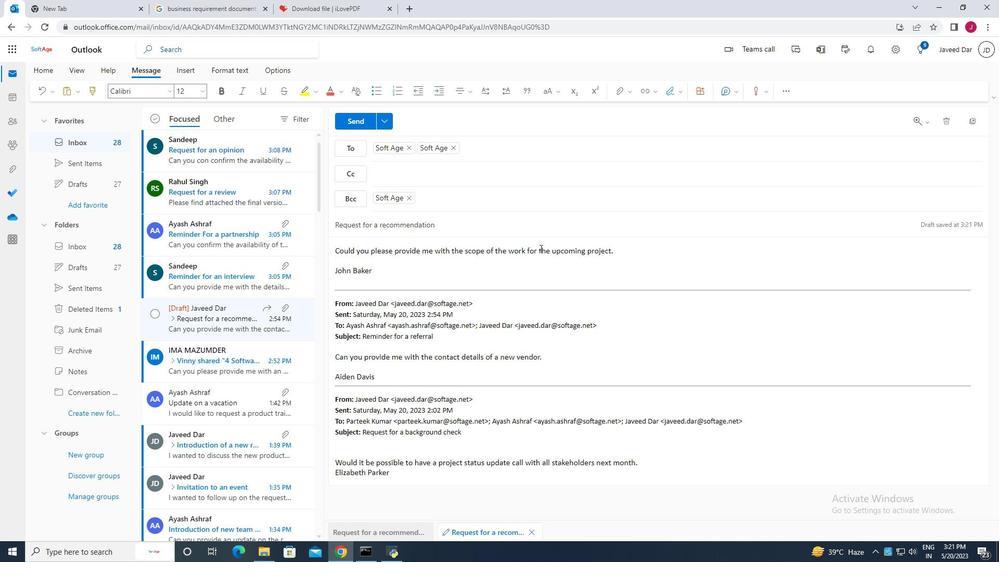 
Action: Mouse scrolled (539, 247) with delta (0, 0)
Screenshot: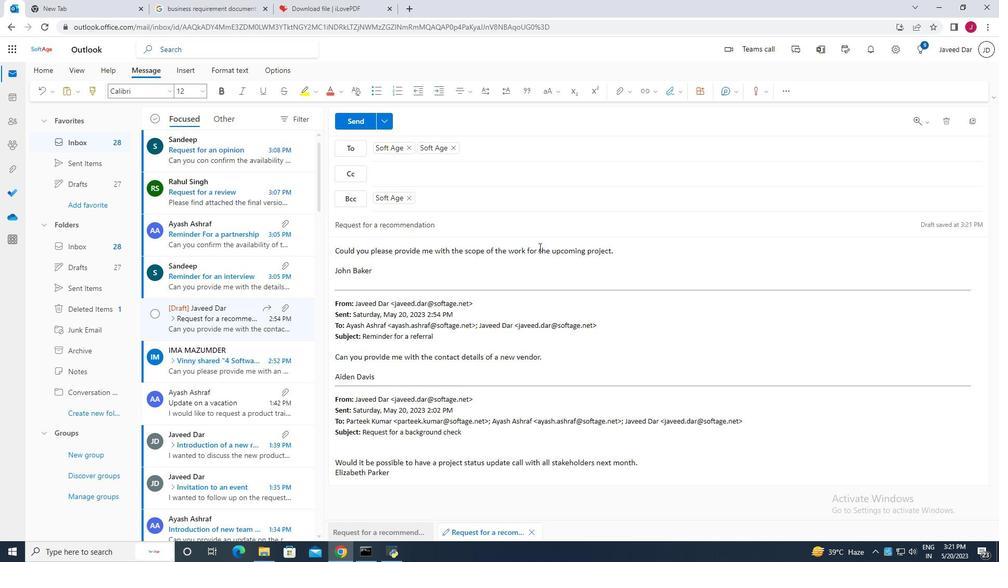 
Action: Mouse scrolled (539, 247) with delta (0, 0)
Screenshot: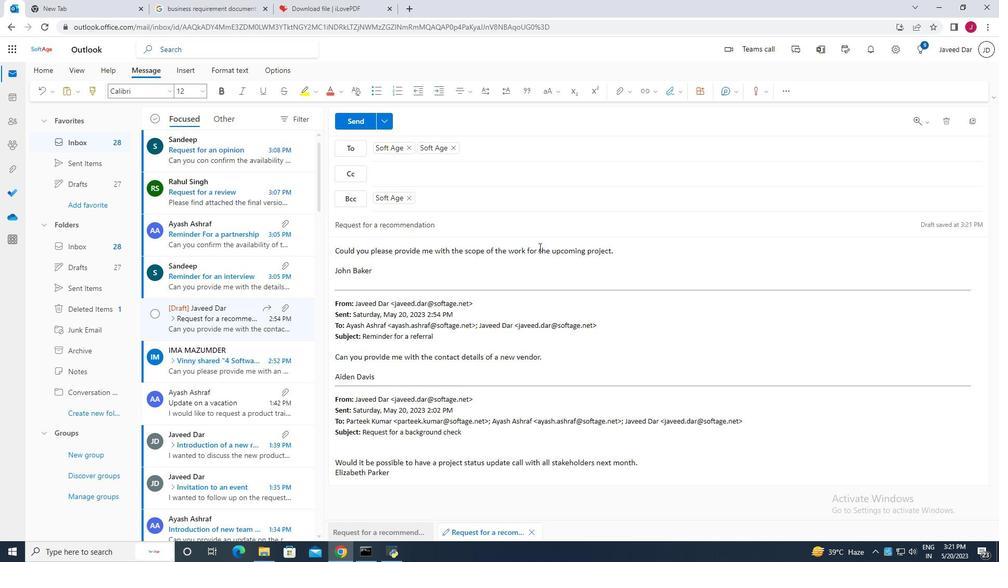 
Action: Mouse scrolled (539, 247) with delta (0, 0)
Screenshot: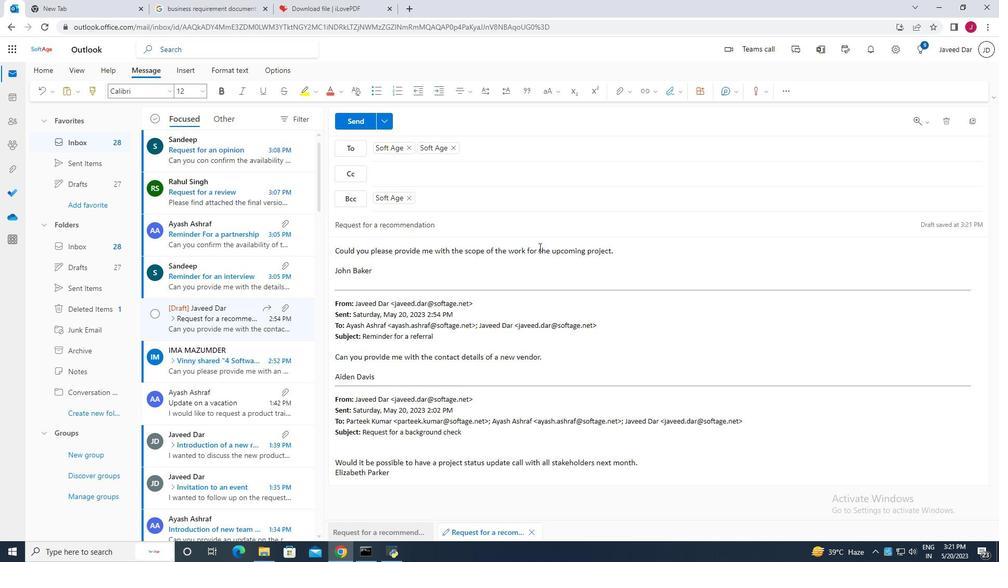 
Action: Mouse scrolled (539, 246) with delta (0, 0)
Screenshot: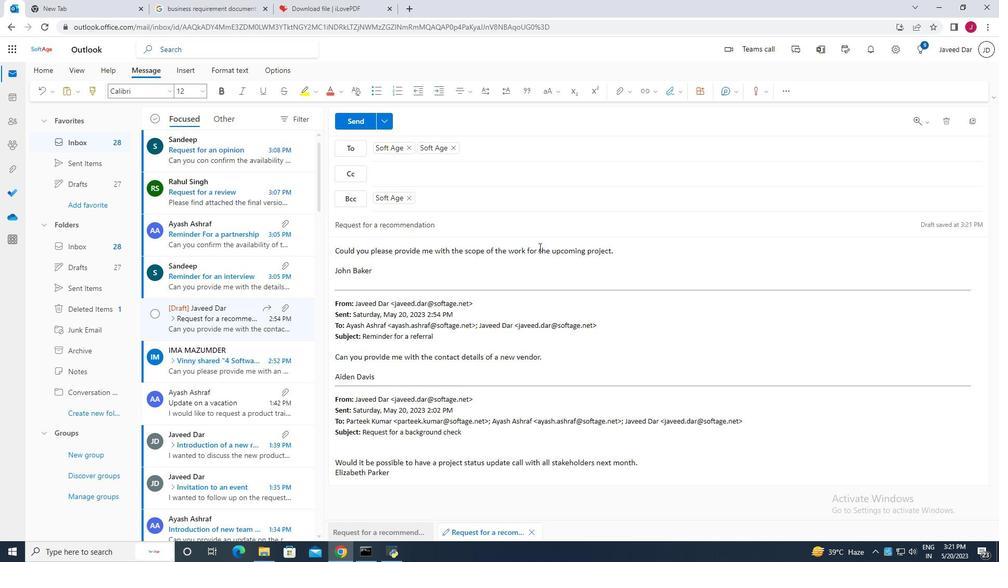 
Action: Mouse scrolled (539, 246) with delta (0, 0)
Screenshot: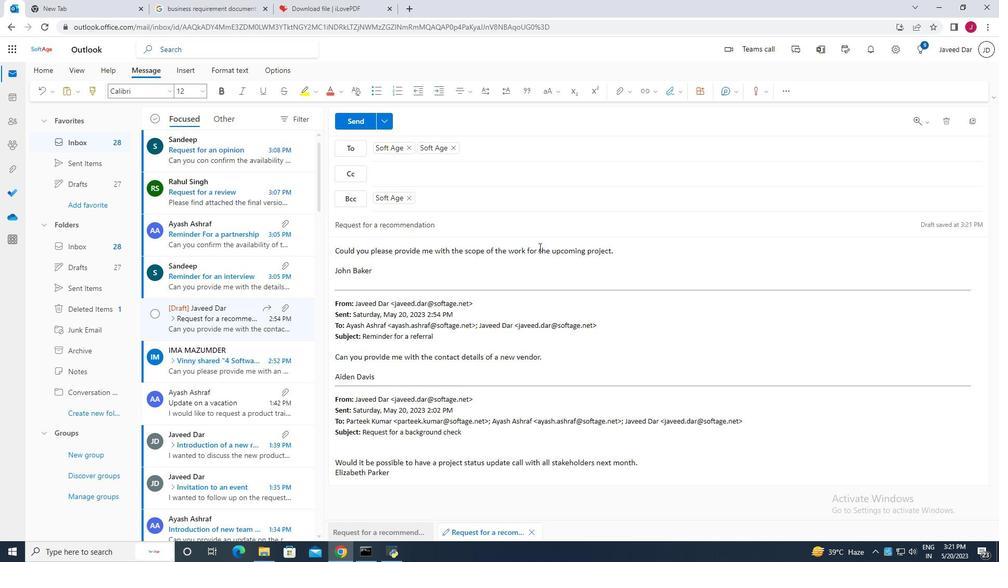 
Action: Mouse scrolled (539, 247) with delta (0, 0)
Screenshot: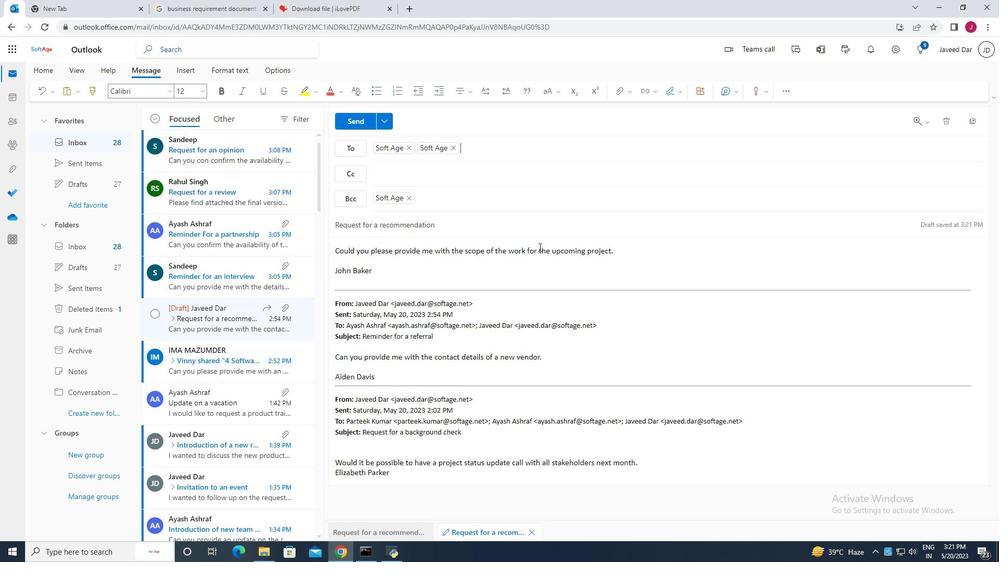 
Action: Mouse scrolled (539, 247) with delta (0, 0)
Screenshot: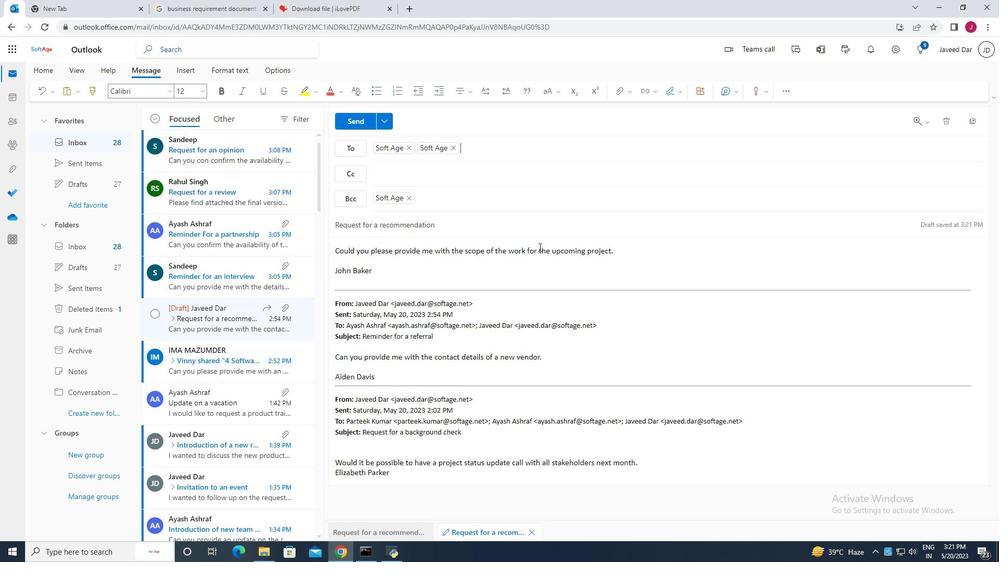 
Action: Mouse scrolled (539, 247) with delta (0, 0)
Screenshot: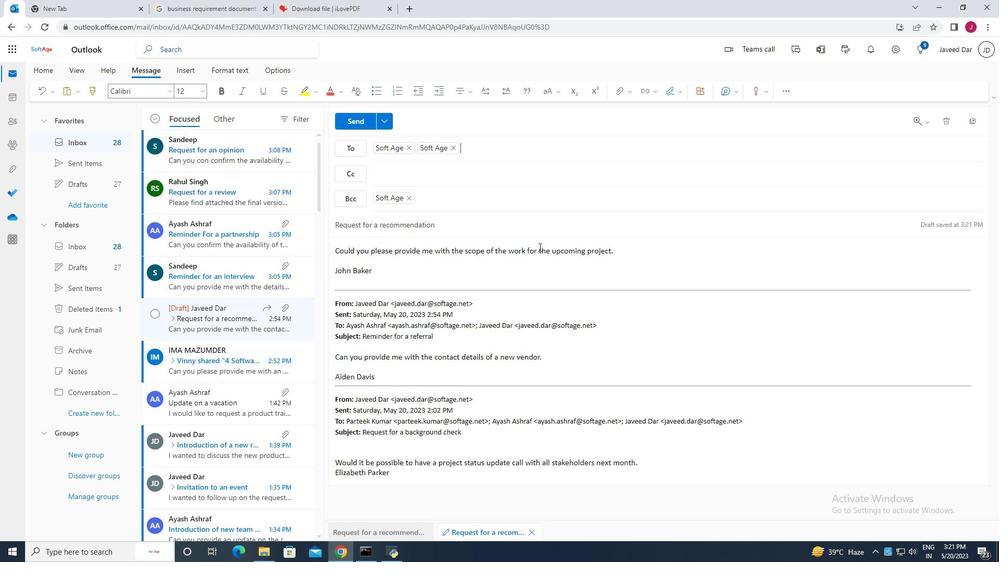 
Action: Mouse moved to (350, 123)
Screenshot: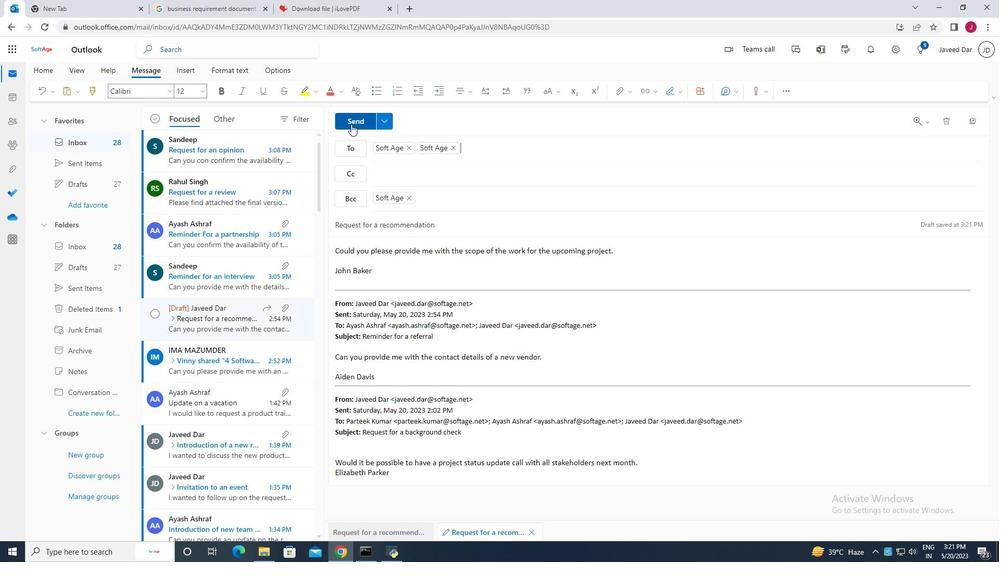 
Action: Mouse pressed left at (350, 123)
Screenshot: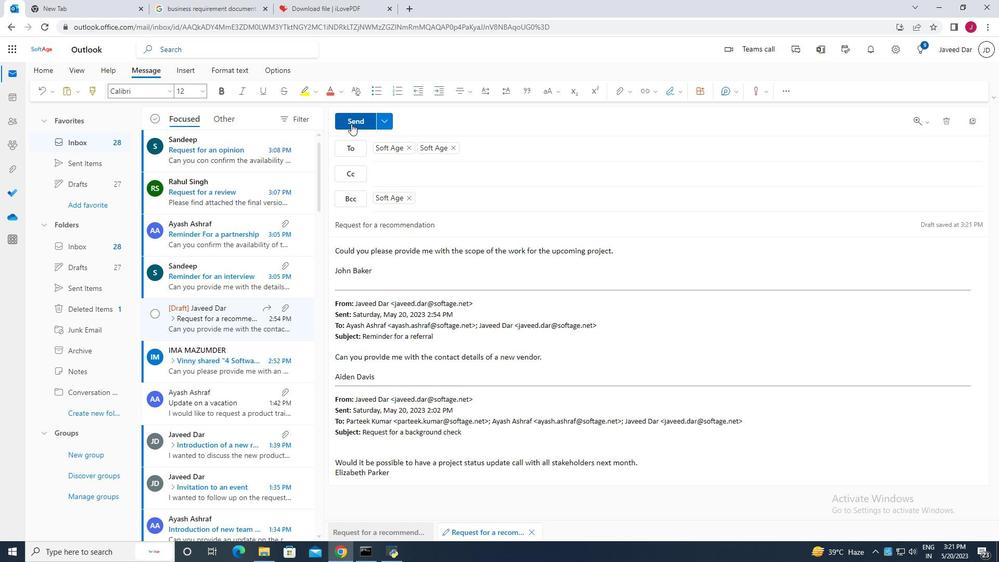 
Action: Mouse moved to (349, 122)
Screenshot: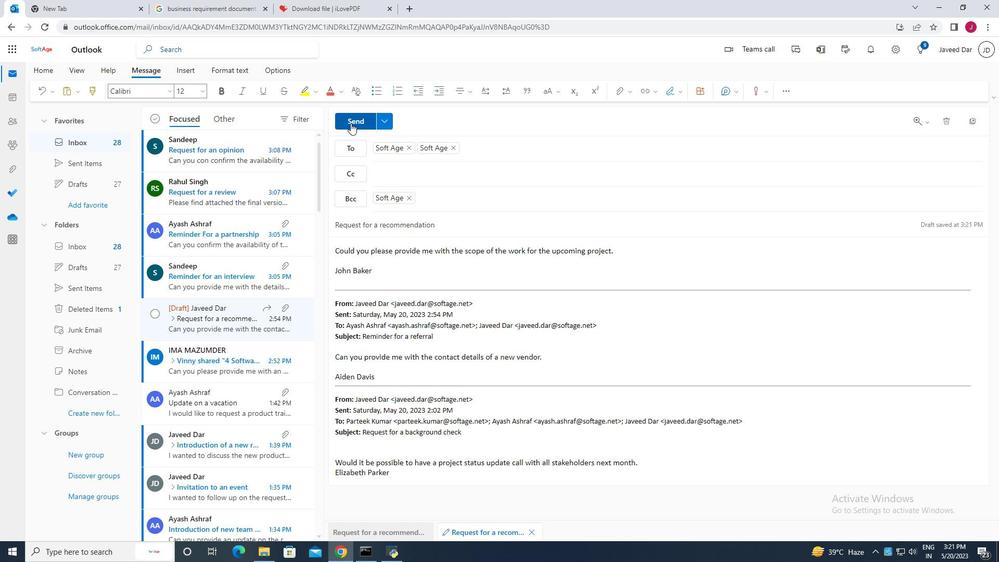 
